 Task: Add Dyln Lavender Alkaline 32 Oz Water Bottle to the cart.
Action: Mouse moved to (260, 120)
Screenshot: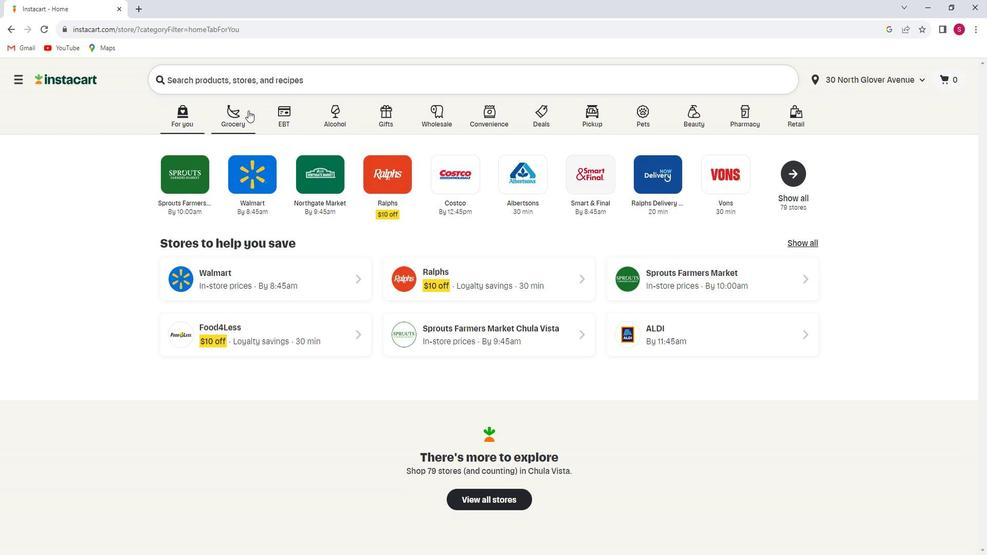 
Action: Mouse pressed left at (260, 120)
Screenshot: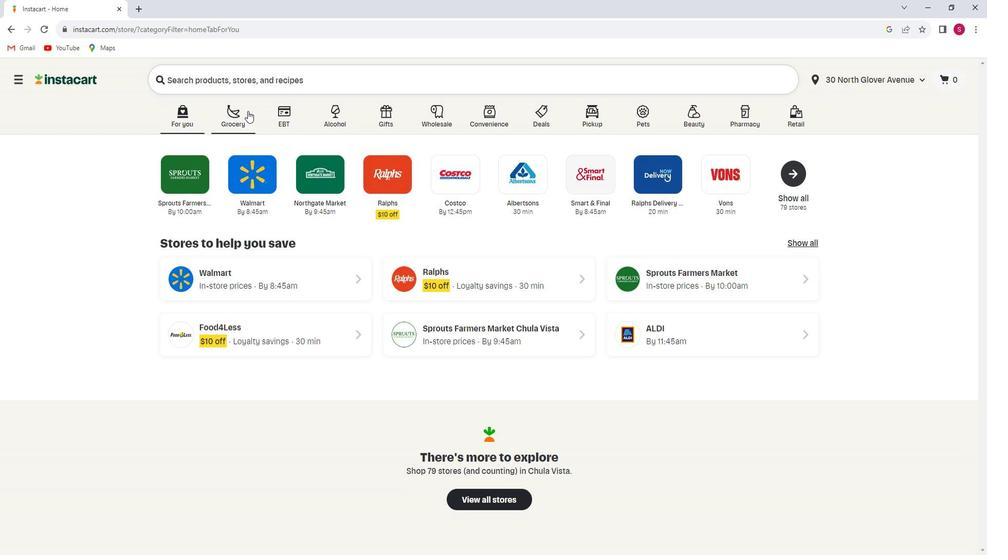 
Action: Mouse moved to (242, 306)
Screenshot: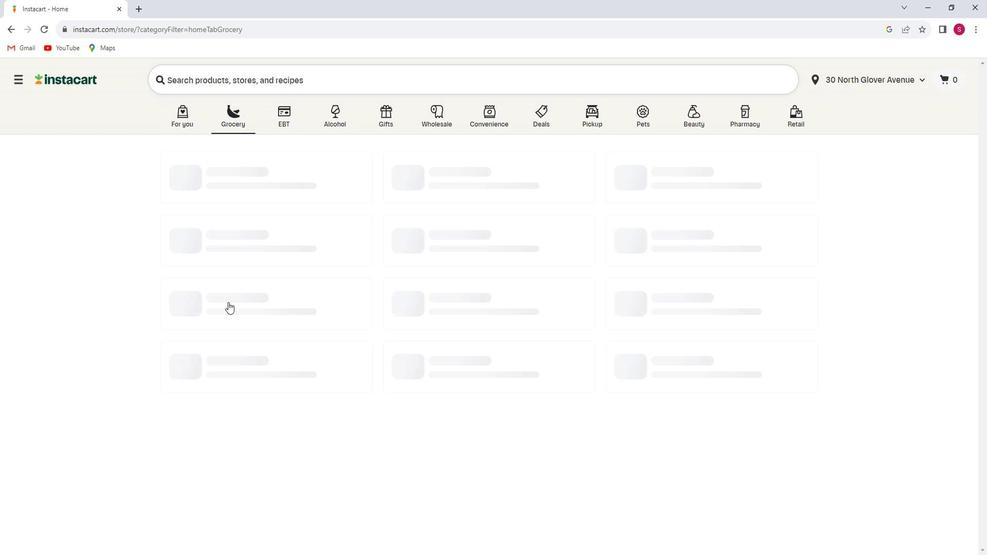 
Action: Mouse pressed left at (242, 306)
Screenshot: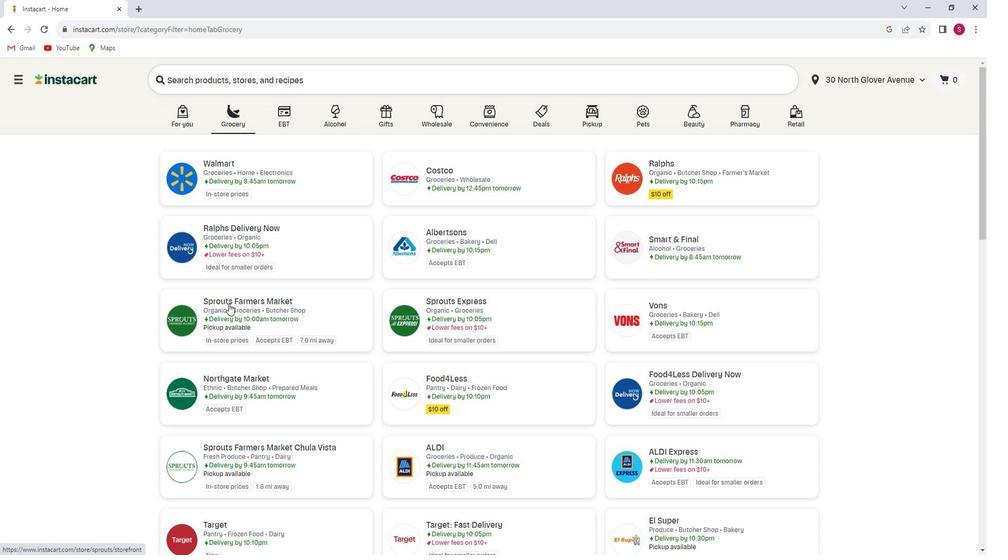 
Action: Mouse moved to (94, 338)
Screenshot: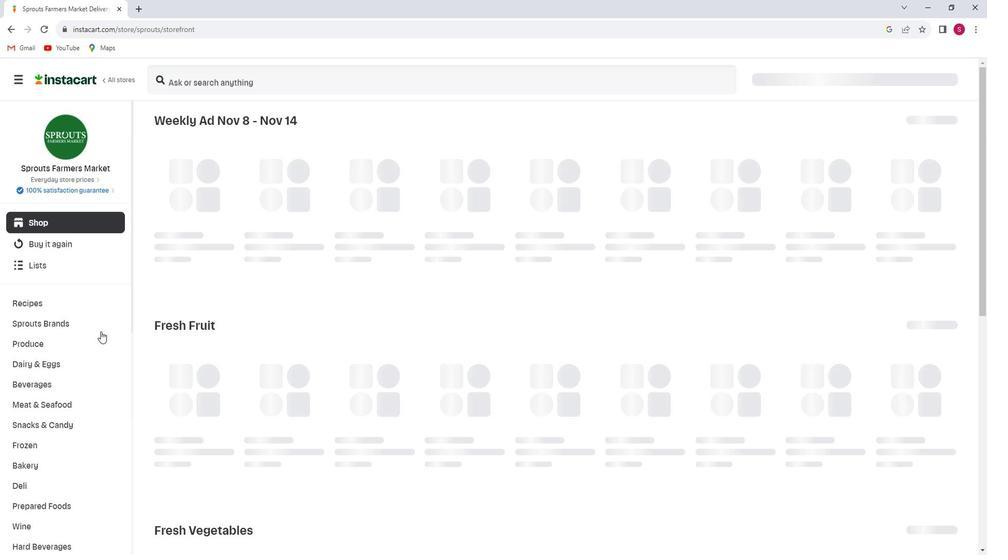 
Action: Mouse scrolled (94, 338) with delta (0, 0)
Screenshot: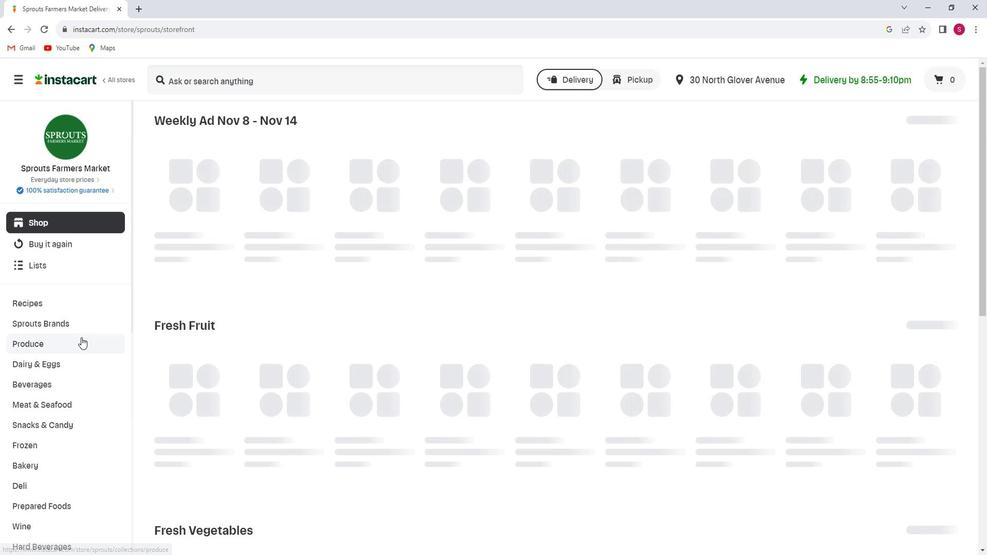 
Action: Mouse scrolled (94, 338) with delta (0, 0)
Screenshot: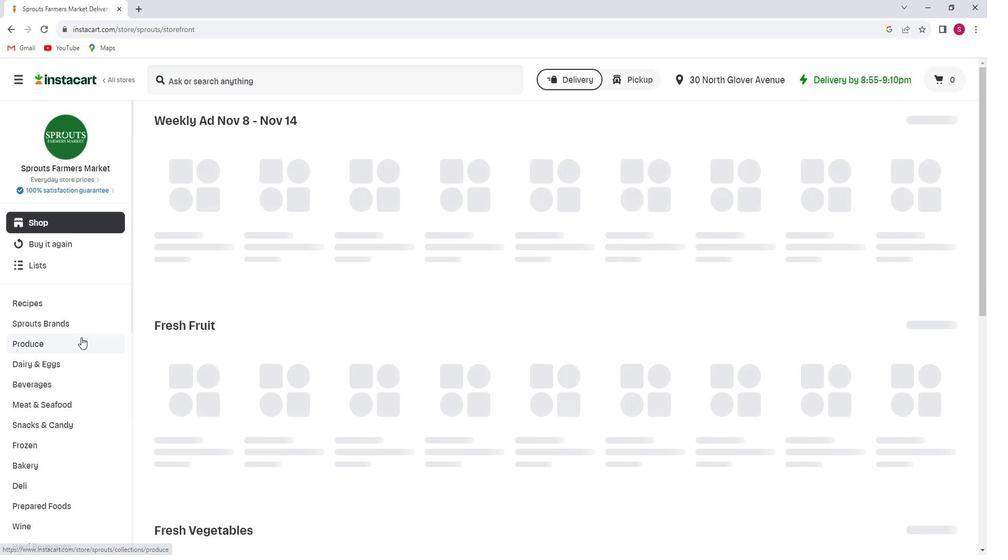 
Action: Mouse scrolled (94, 338) with delta (0, 0)
Screenshot: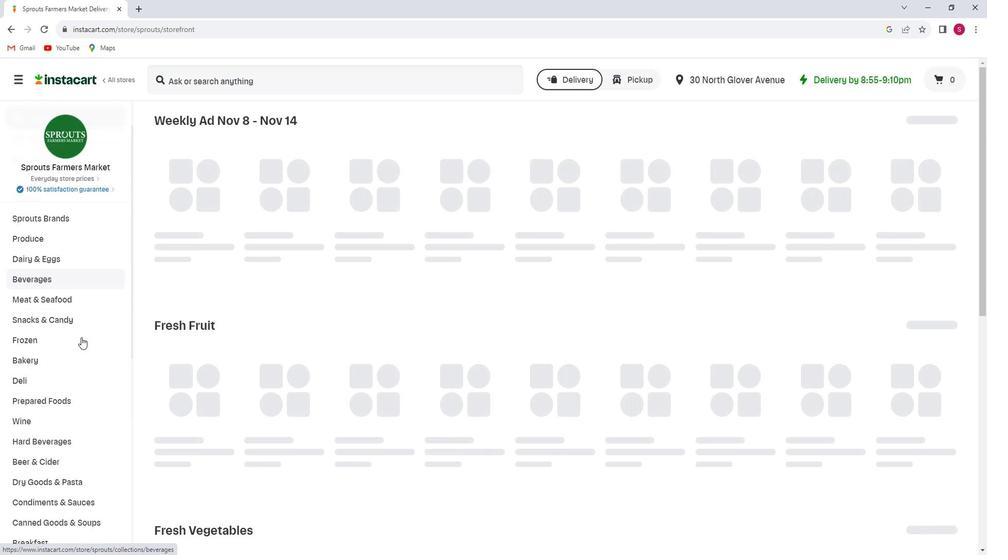 
Action: Mouse scrolled (94, 338) with delta (0, 0)
Screenshot: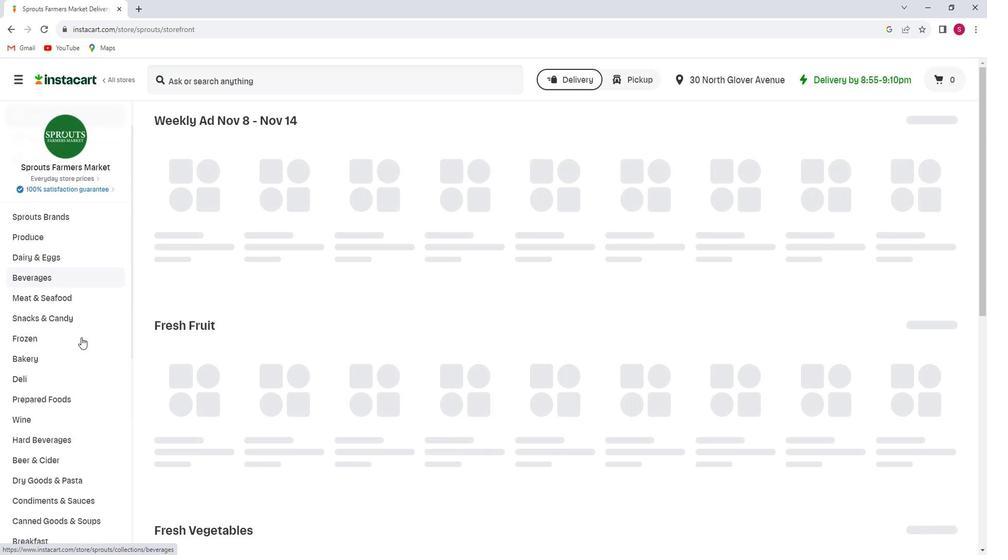 
Action: Mouse scrolled (94, 338) with delta (0, 0)
Screenshot: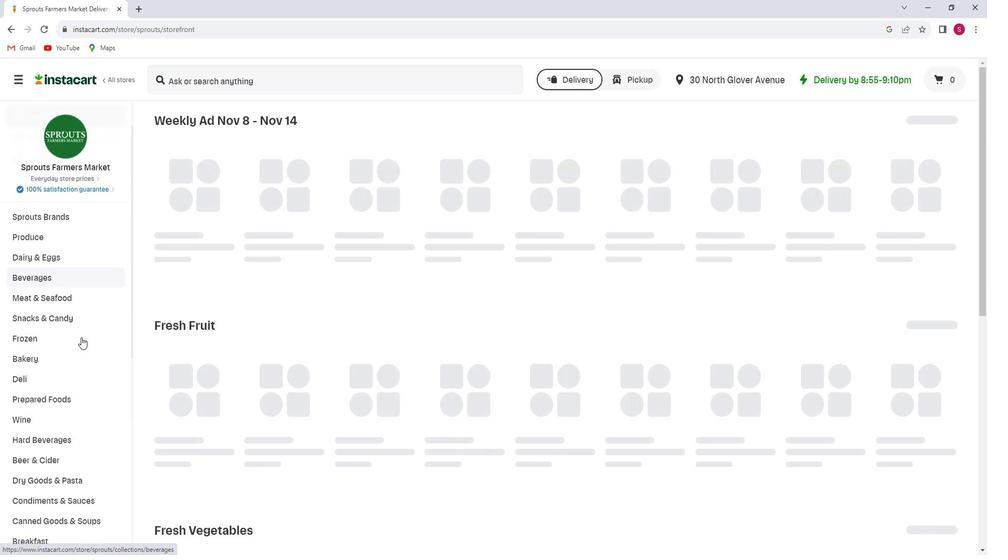 
Action: Mouse scrolled (94, 338) with delta (0, 0)
Screenshot: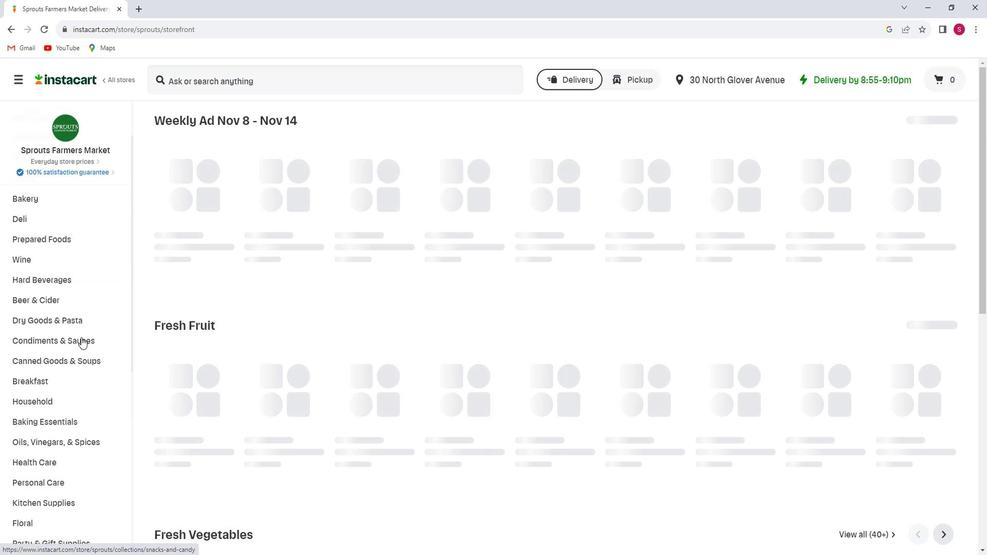 
Action: Mouse scrolled (94, 338) with delta (0, 0)
Screenshot: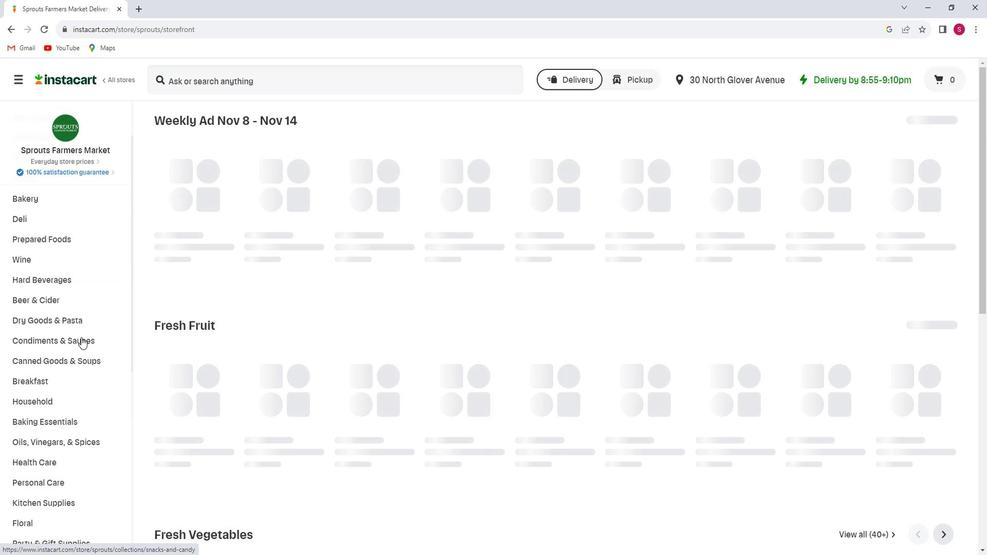 
Action: Mouse scrolled (94, 338) with delta (0, 0)
Screenshot: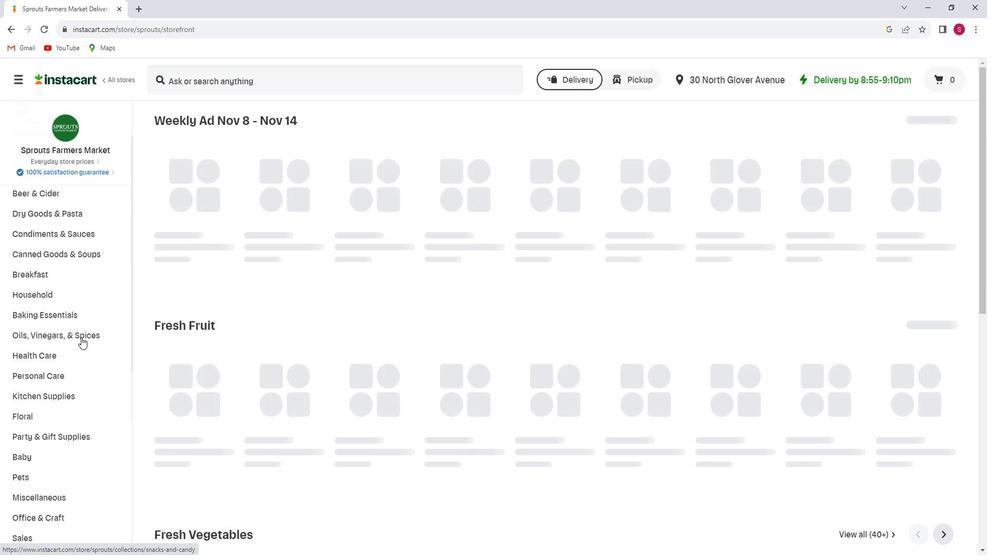 
Action: Mouse moved to (73, 341)
Screenshot: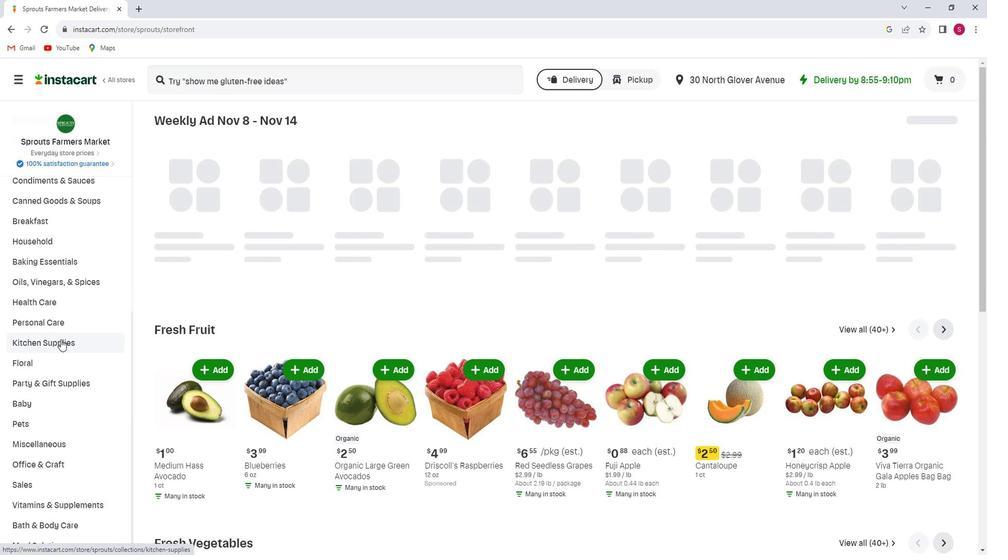 
Action: Mouse pressed left at (73, 341)
Screenshot: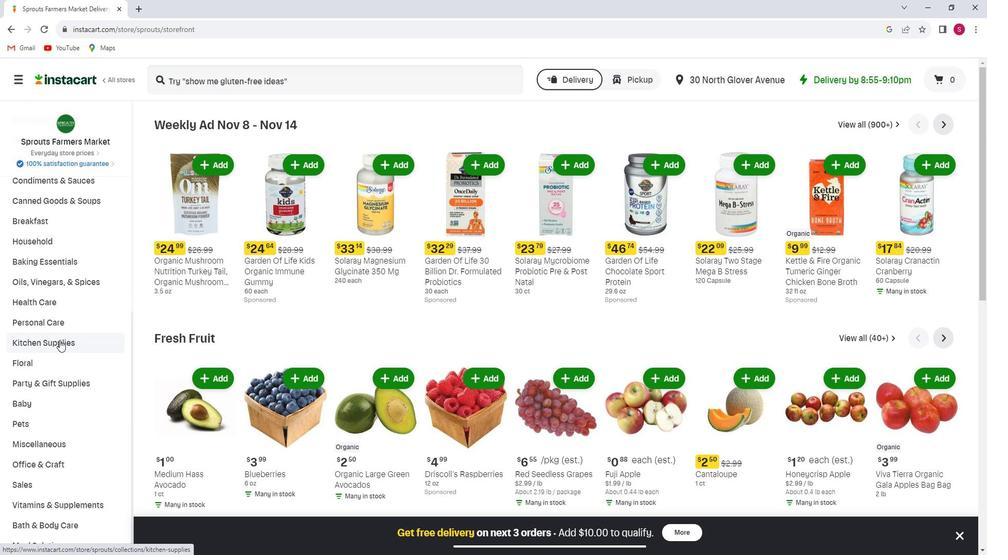 
Action: Mouse moved to (73, 416)
Screenshot: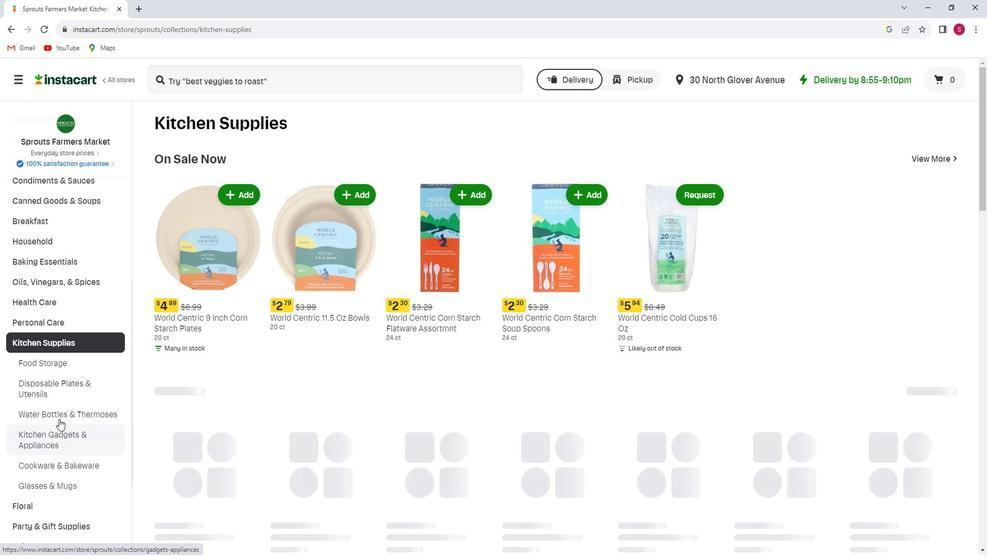 
Action: Mouse pressed left at (73, 416)
Screenshot: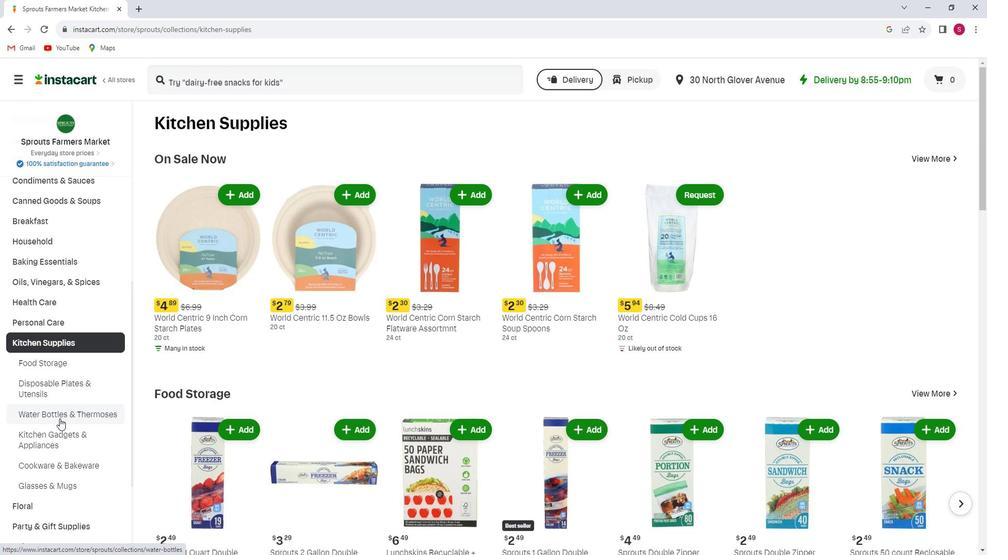
Action: Mouse moved to (299, 89)
Screenshot: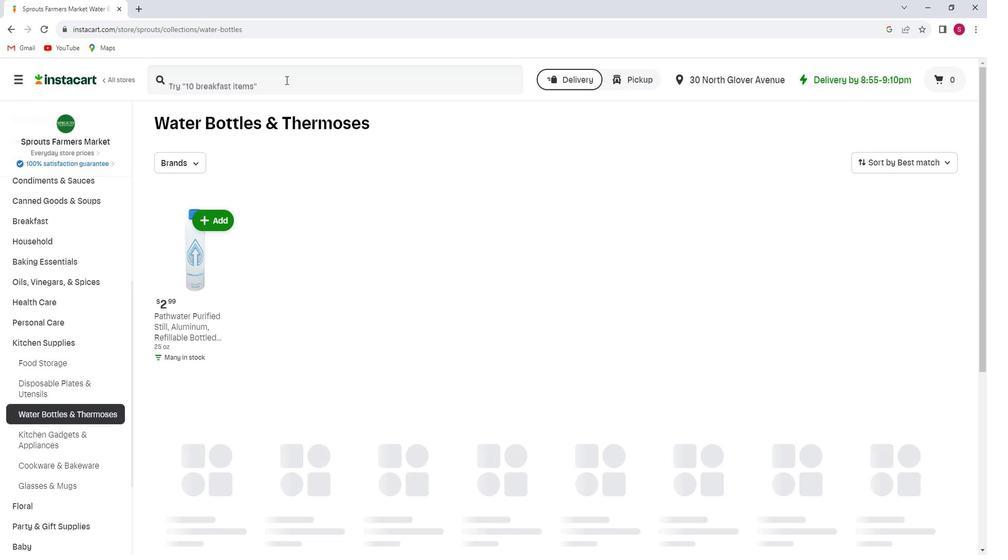 
Action: Mouse pressed left at (299, 89)
Screenshot: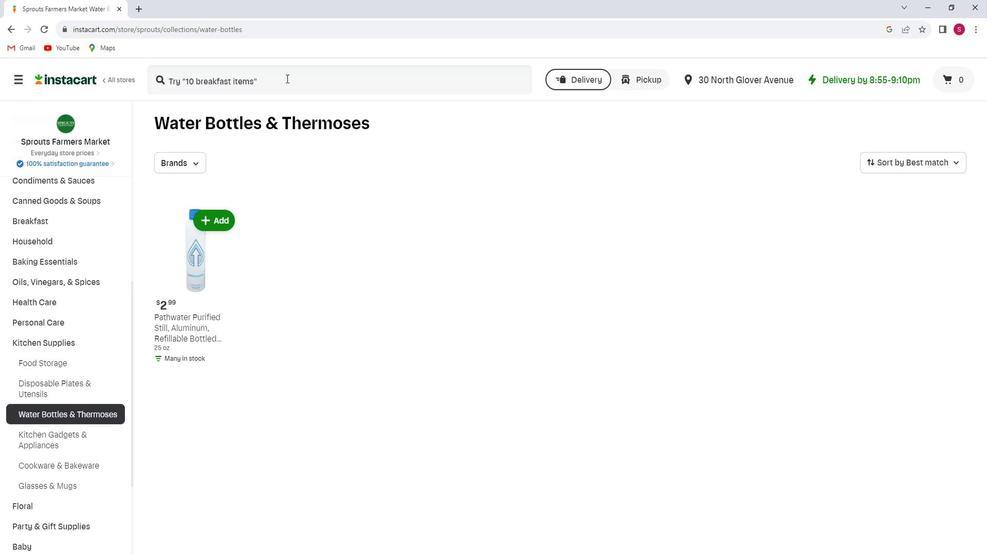 
Action: Key pressed <Key.shift>Dyln<Key.space><Key.shift>Lavender<Key.space><Key.shift>Alkaline<Key.space>32<Key.space><Key.shift>Oz<Key.space><Key.shift>Water<Key.space><Key.shift>Bottle<Key.enter>
Screenshot: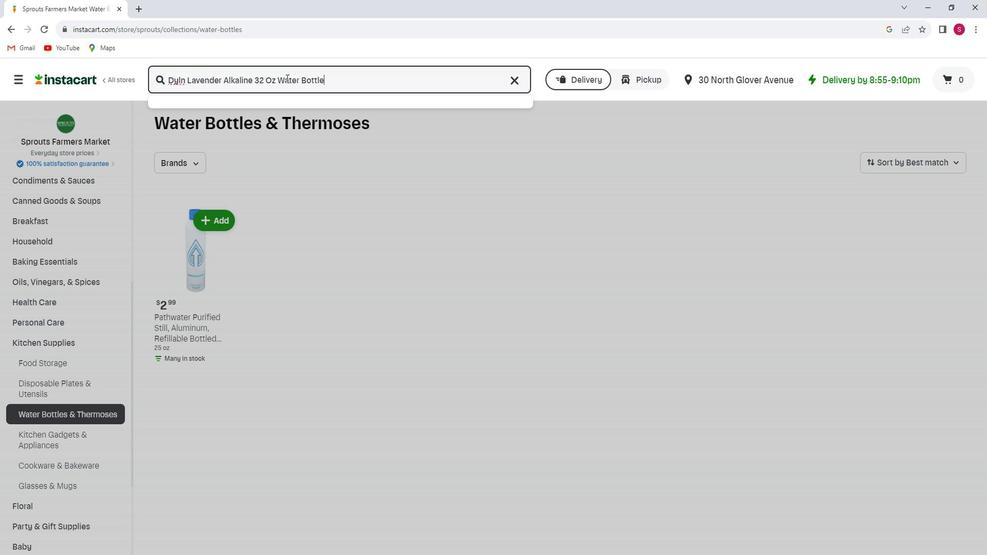 
Action: Mouse moved to (343, 160)
Screenshot: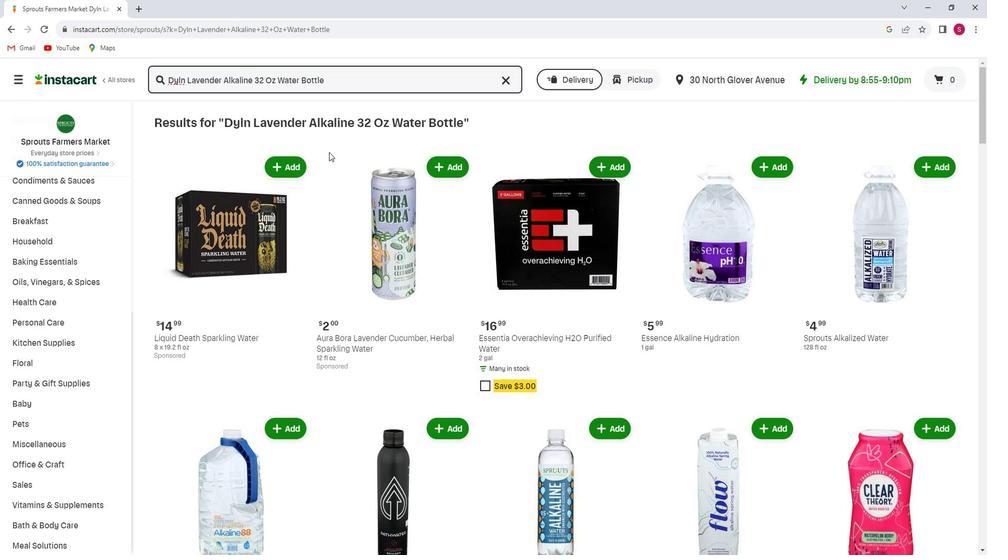 
Action: Mouse scrolled (343, 160) with delta (0, 0)
Screenshot: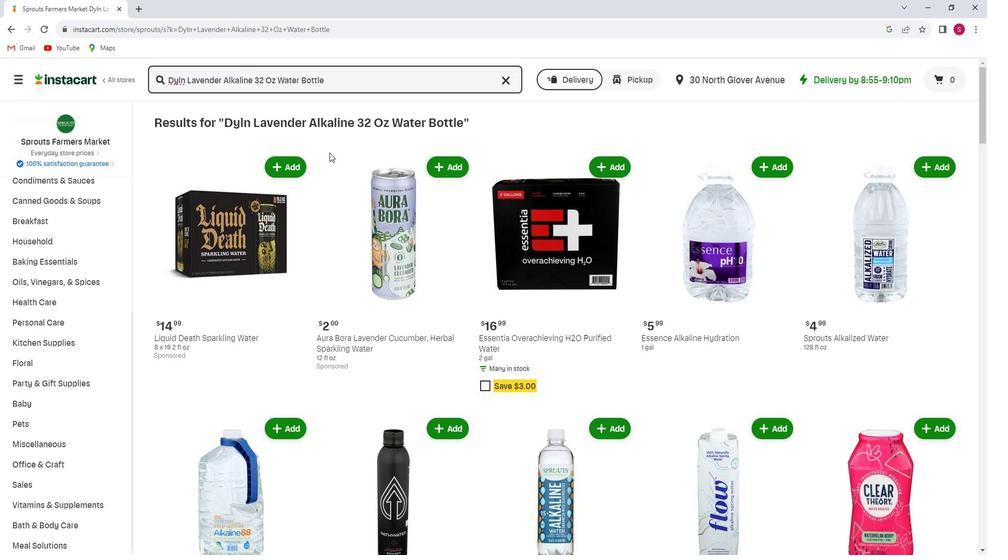 
Action: Mouse scrolled (343, 160) with delta (0, 0)
Screenshot: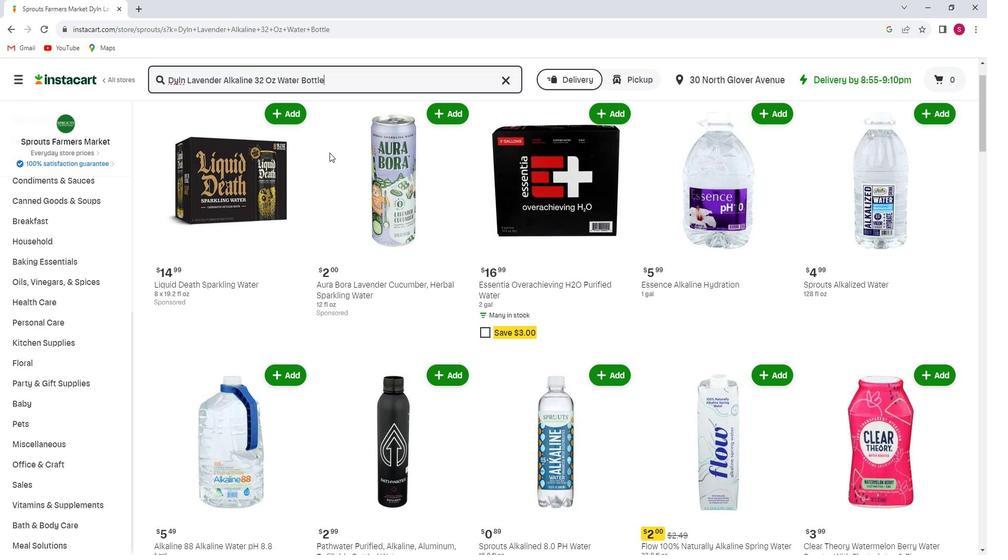 
Action: Mouse scrolled (343, 160) with delta (0, 0)
Screenshot: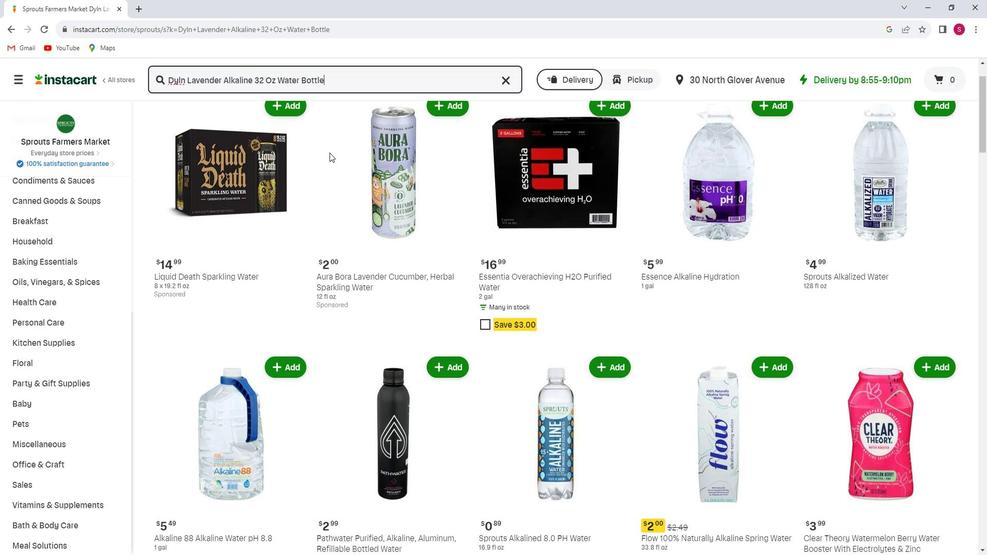 
Action: Mouse scrolled (343, 160) with delta (0, 0)
Screenshot: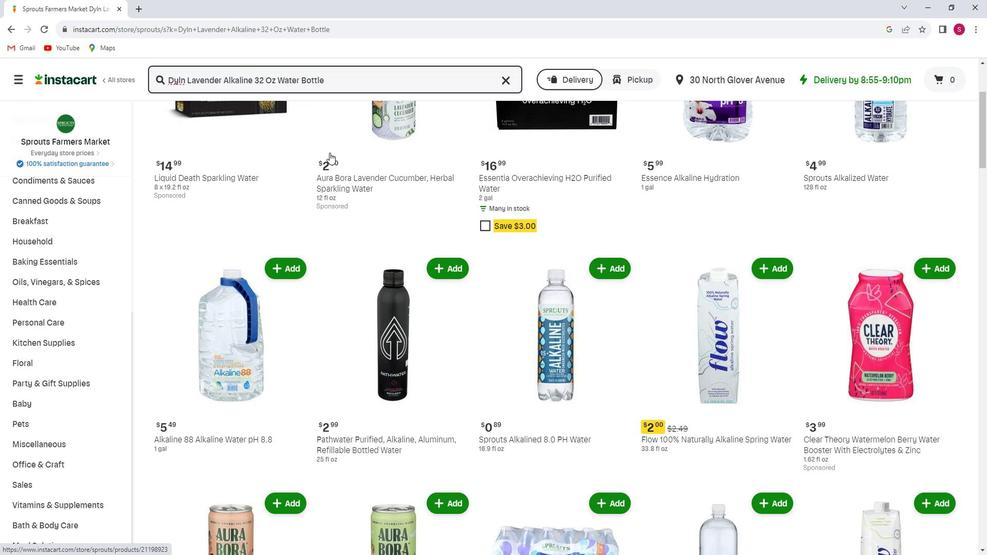 
Action: Mouse scrolled (343, 160) with delta (0, 0)
Screenshot: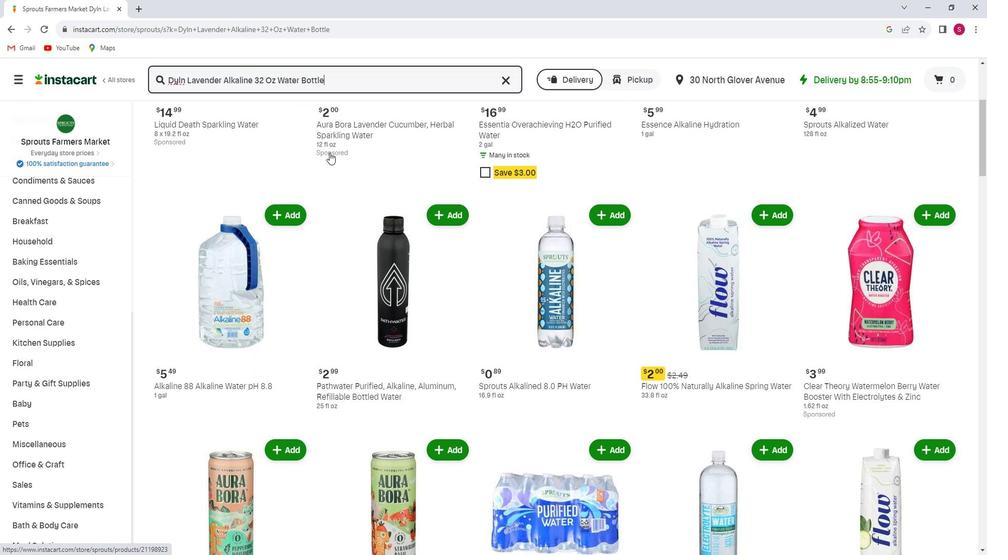 
Action: Mouse scrolled (343, 160) with delta (0, 0)
Screenshot: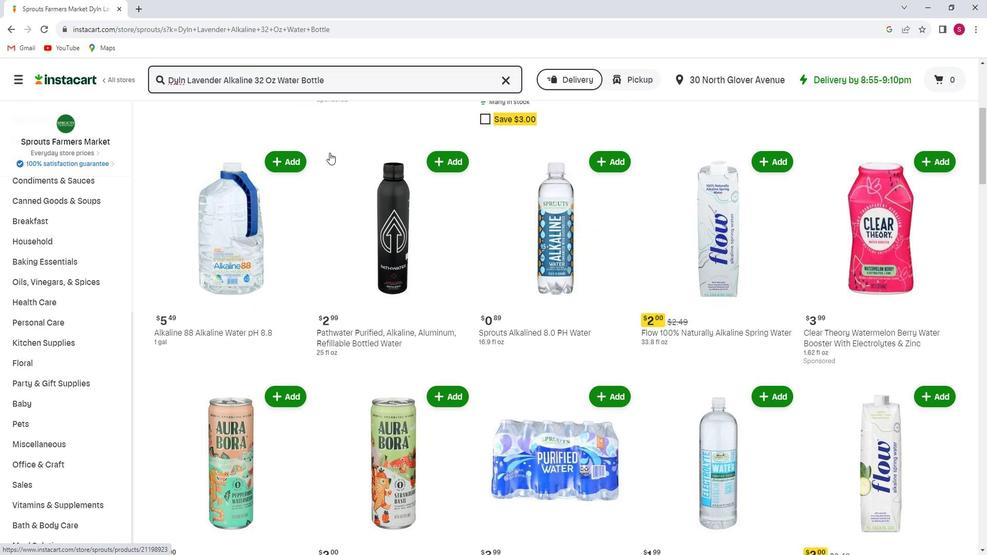 
Action: Mouse scrolled (343, 160) with delta (0, 0)
Screenshot: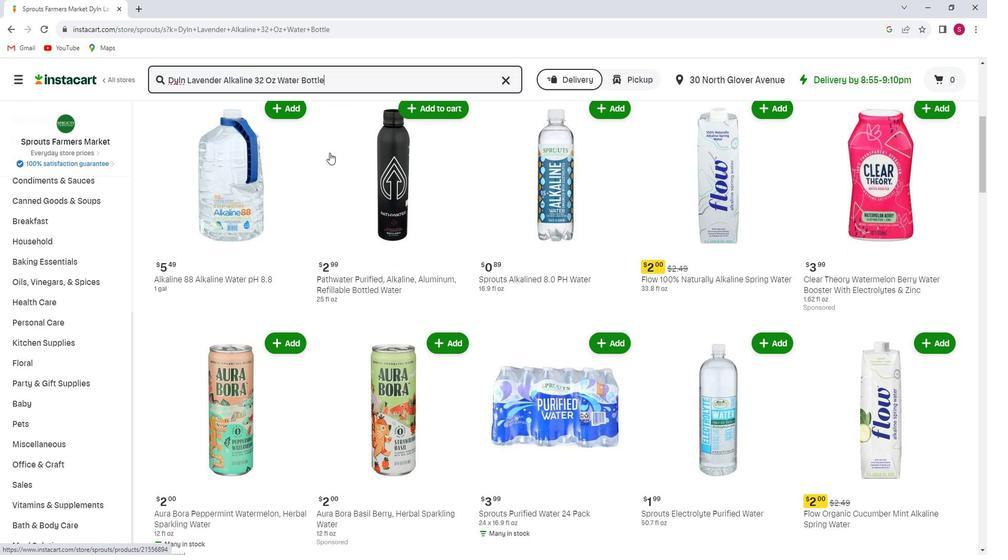 
Action: Mouse scrolled (343, 160) with delta (0, 0)
Screenshot: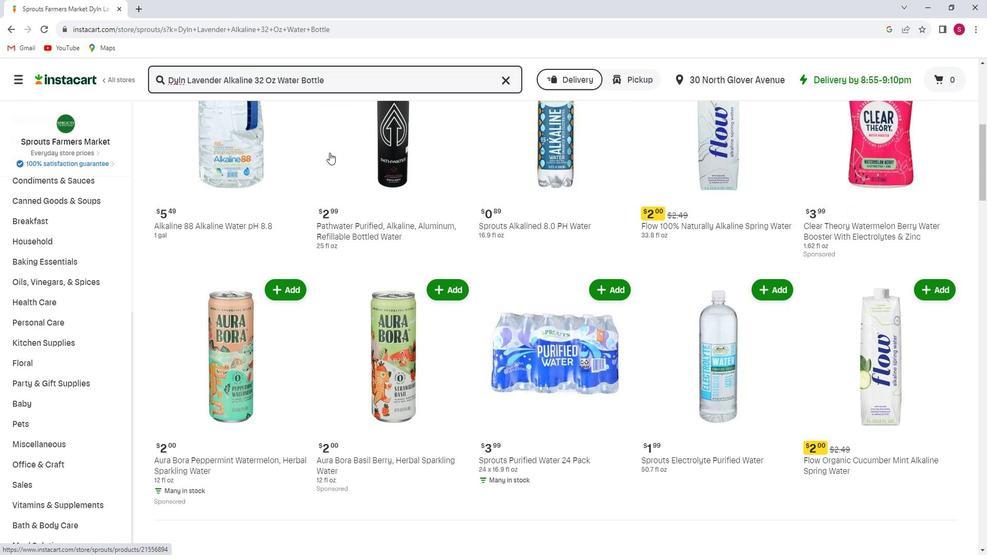 
Action: Mouse scrolled (343, 160) with delta (0, 0)
Screenshot: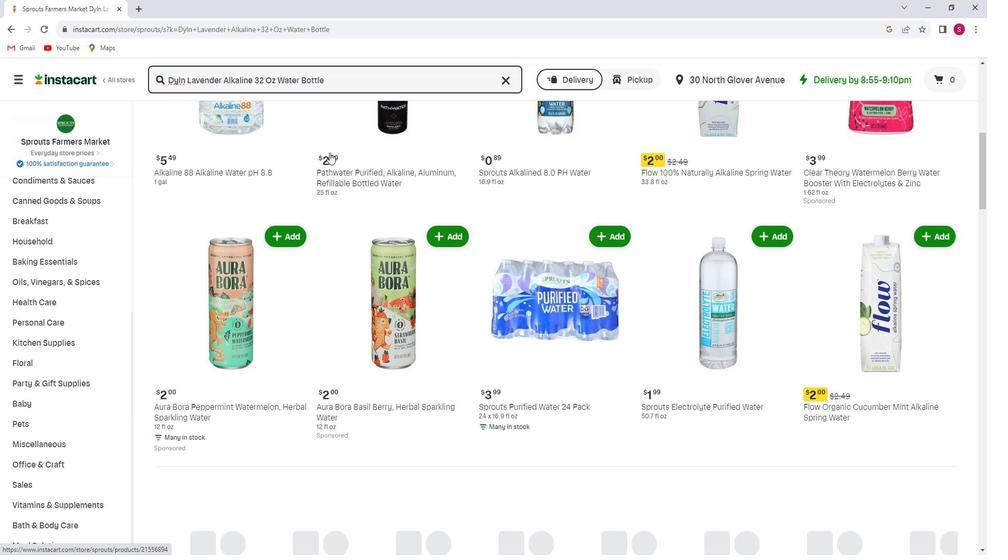 
Action: Mouse scrolled (343, 160) with delta (0, 0)
Screenshot: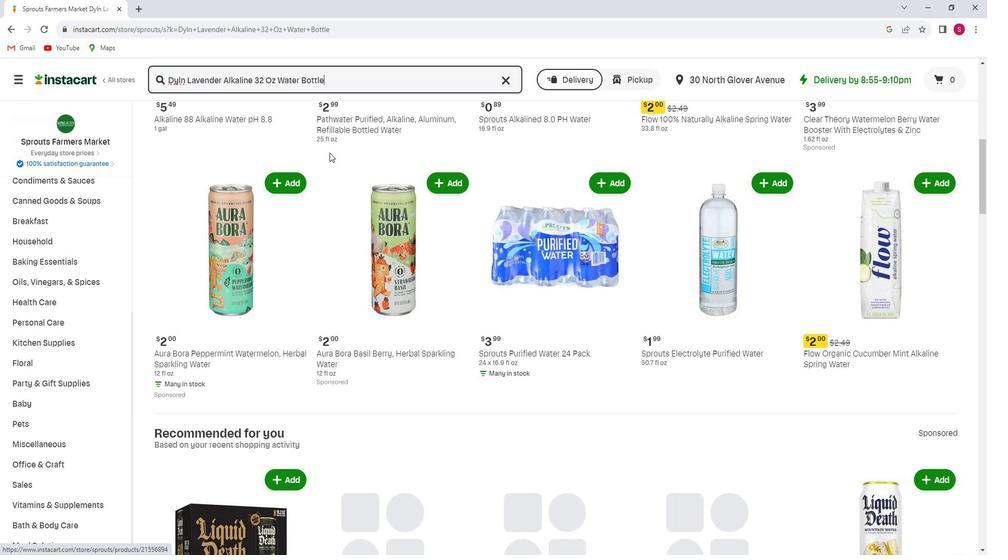 
Action: Mouse scrolled (343, 160) with delta (0, 0)
Screenshot: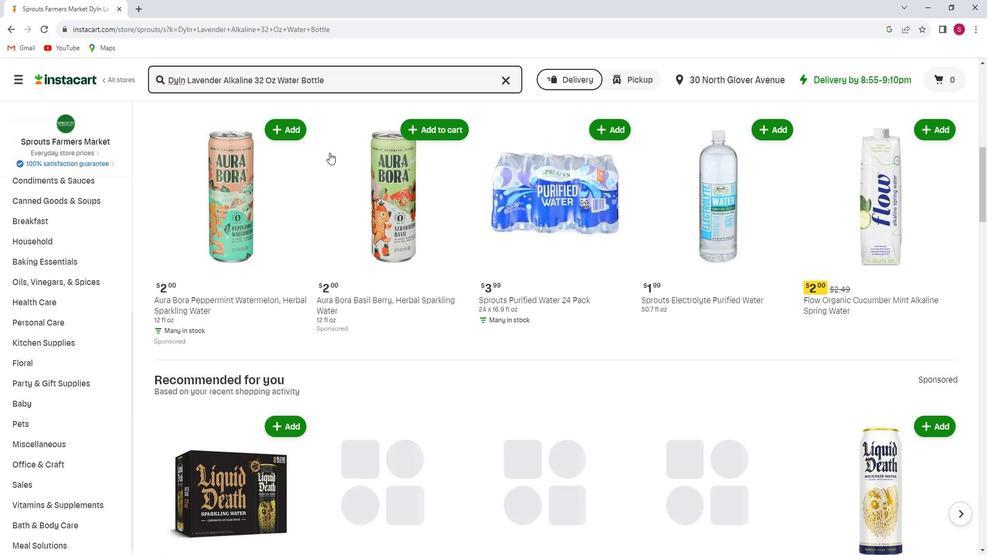 
Action: Mouse scrolled (343, 160) with delta (0, 0)
Screenshot: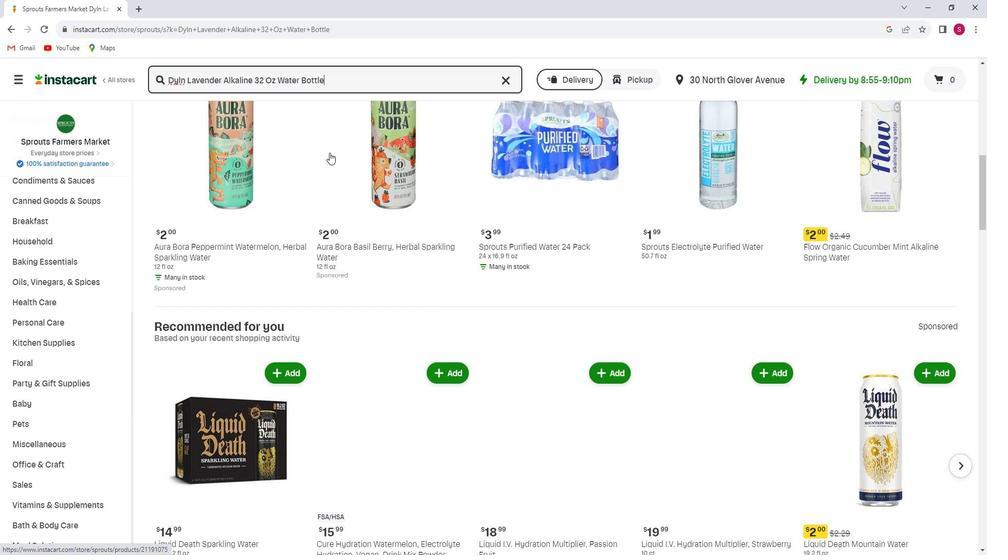 
Action: Mouse scrolled (343, 160) with delta (0, 0)
Screenshot: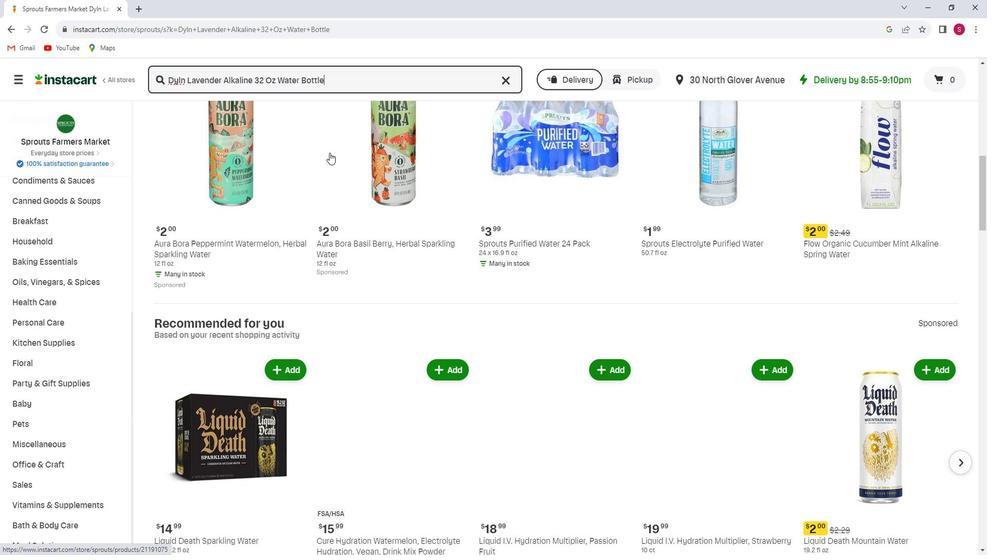 
Action: Mouse scrolled (343, 160) with delta (0, 0)
Screenshot: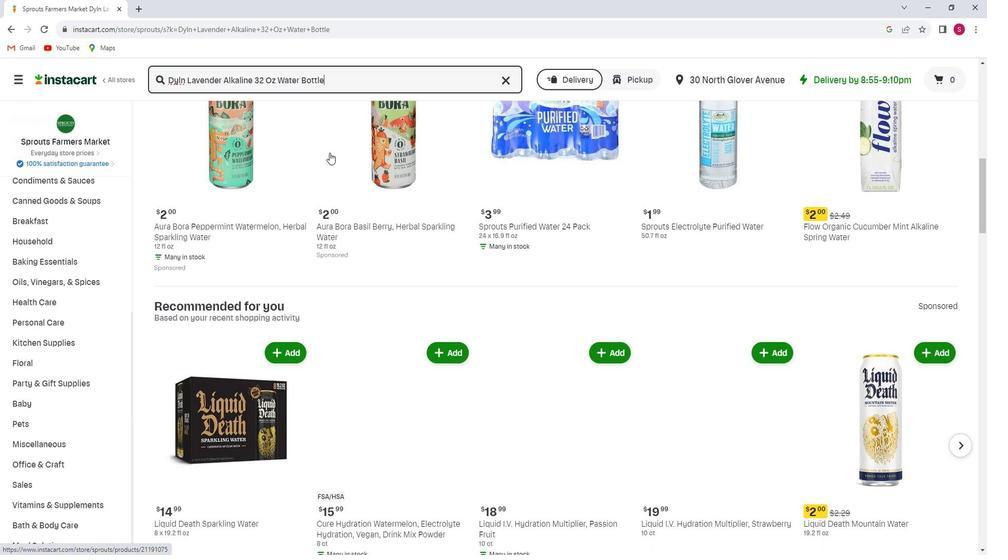 
Action: Mouse scrolled (343, 160) with delta (0, 0)
Screenshot: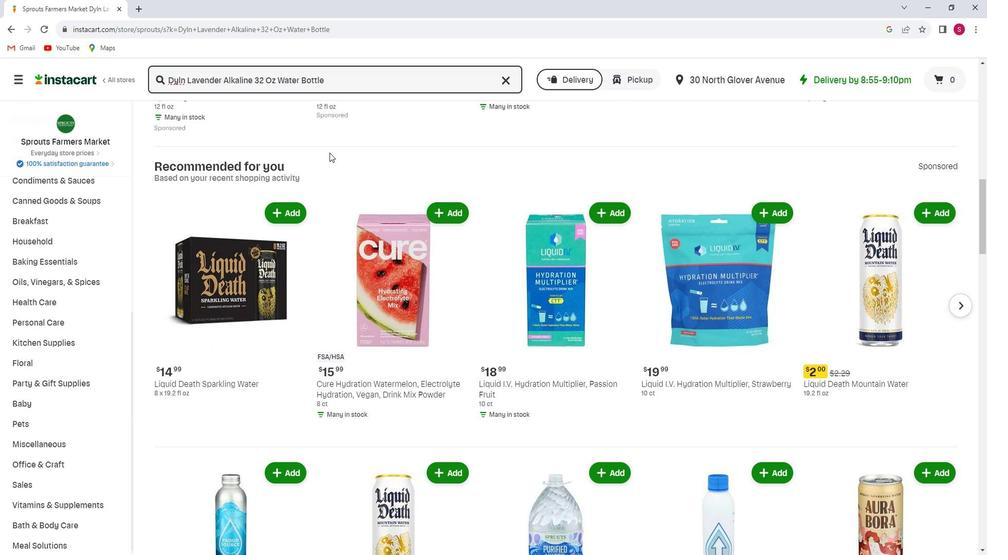 
Action: Mouse scrolled (343, 160) with delta (0, 0)
Screenshot: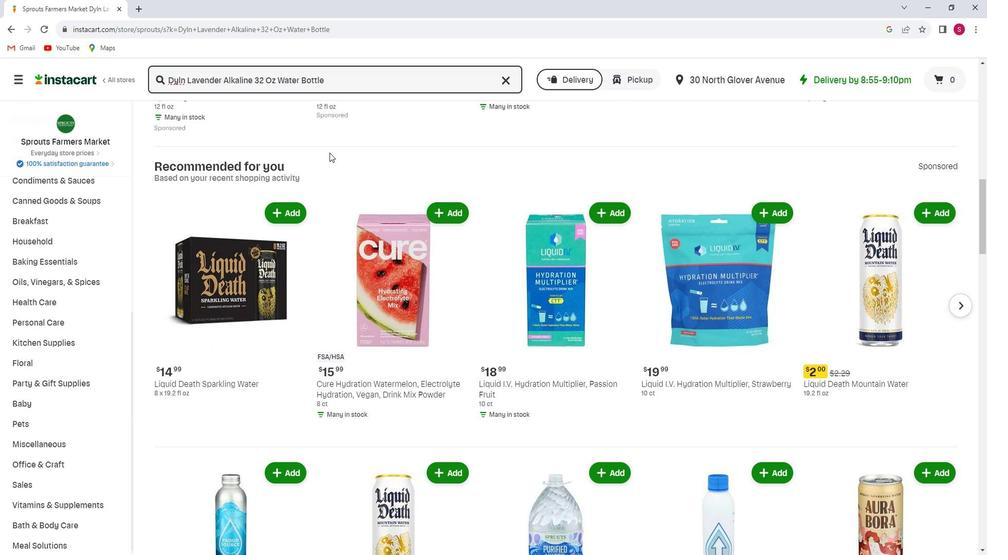 
Action: Mouse scrolled (343, 160) with delta (0, 0)
Screenshot: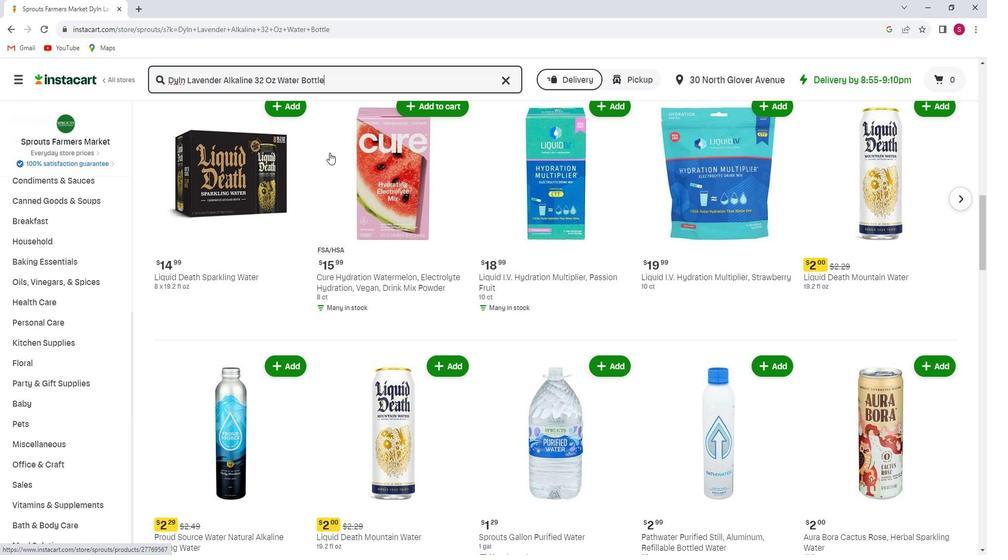
Action: Mouse scrolled (343, 160) with delta (0, 0)
Screenshot: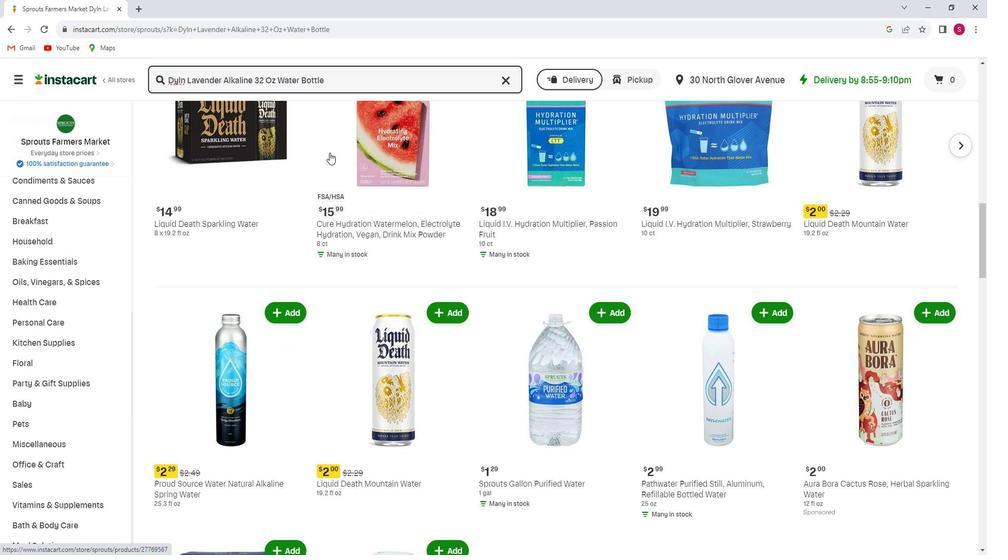 
Action: Mouse scrolled (343, 160) with delta (0, 0)
Screenshot: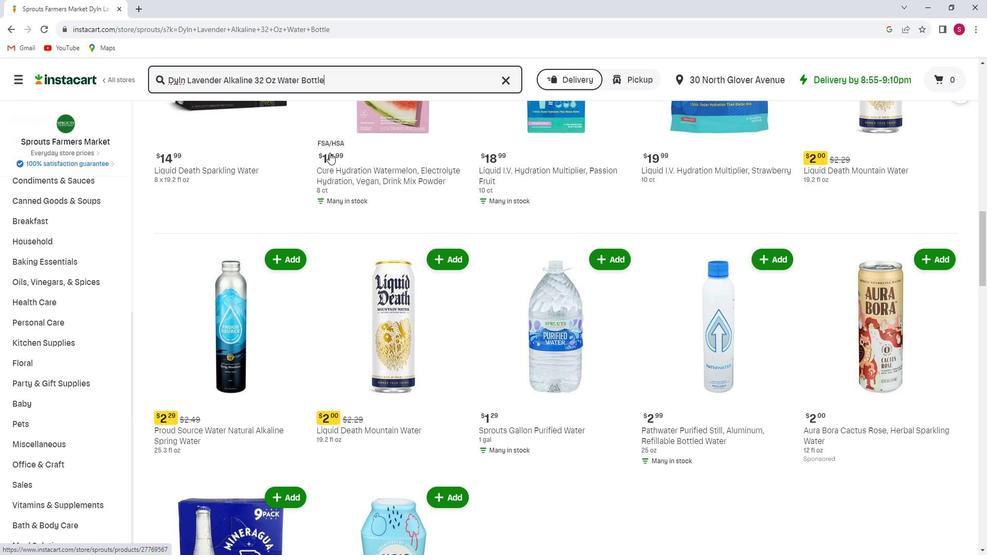 
Action: Mouse scrolled (343, 160) with delta (0, 0)
Screenshot: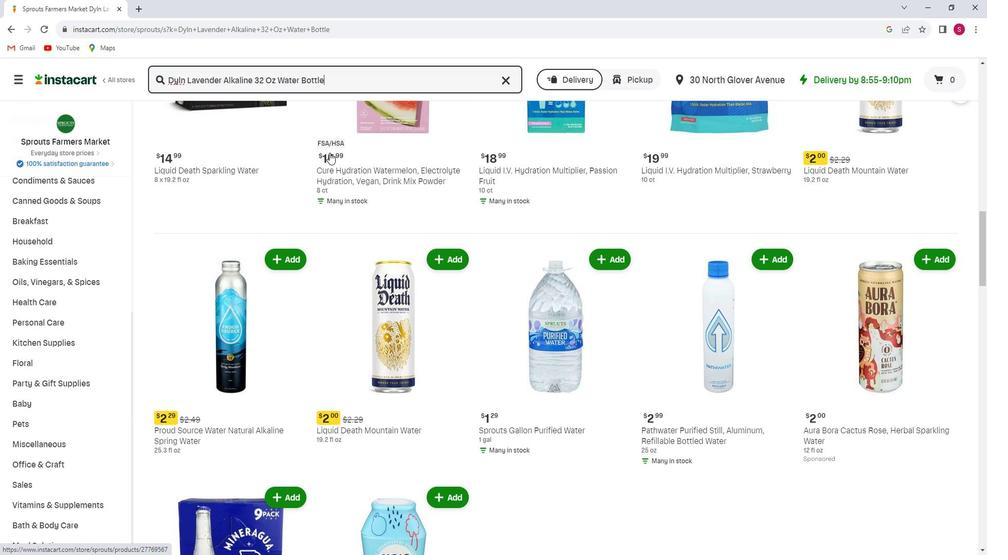 
Action: Mouse scrolled (343, 160) with delta (0, 0)
Screenshot: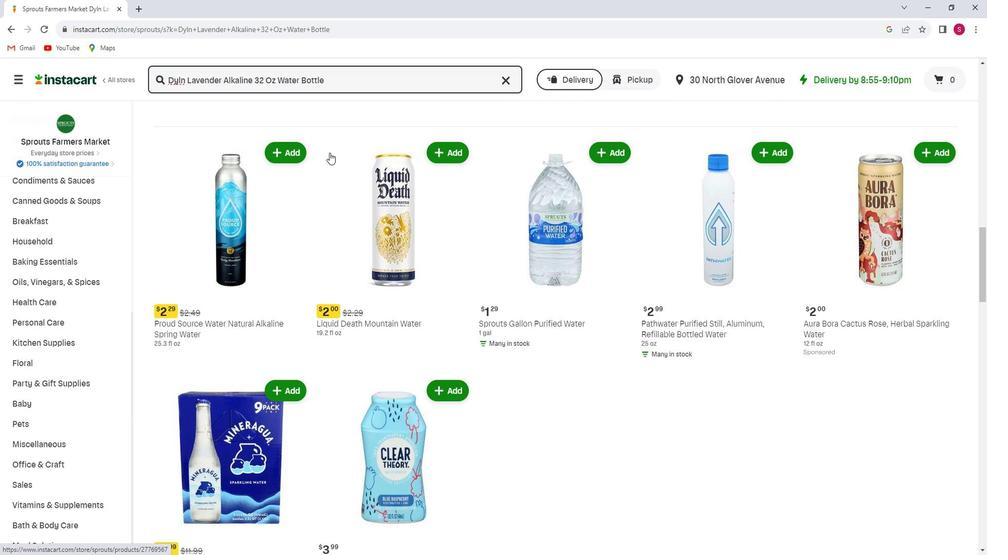 
Action: Mouse scrolled (343, 160) with delta (0, 0)
Screenshot: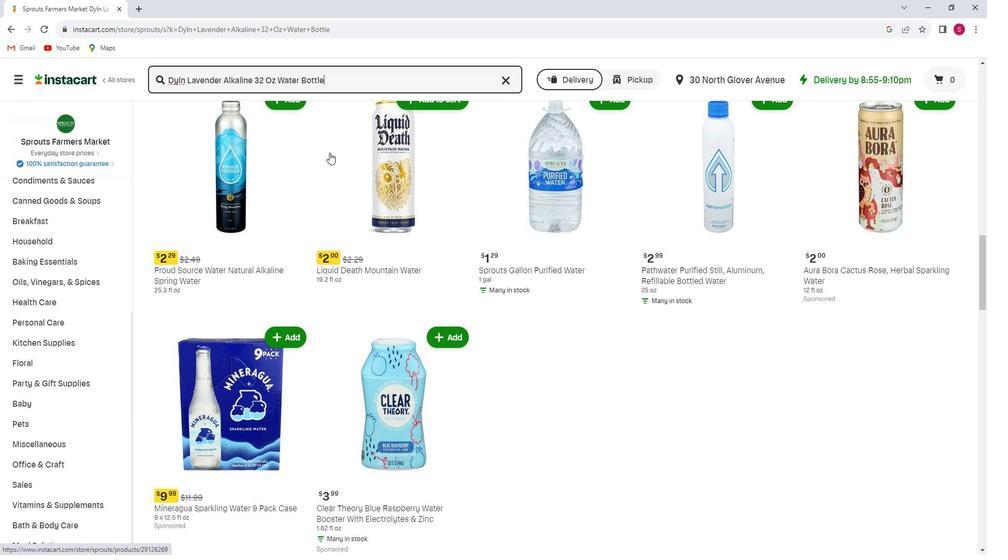 
Action: Mouse scrolled (343, 160) with delta (0, 0)
Screenshot: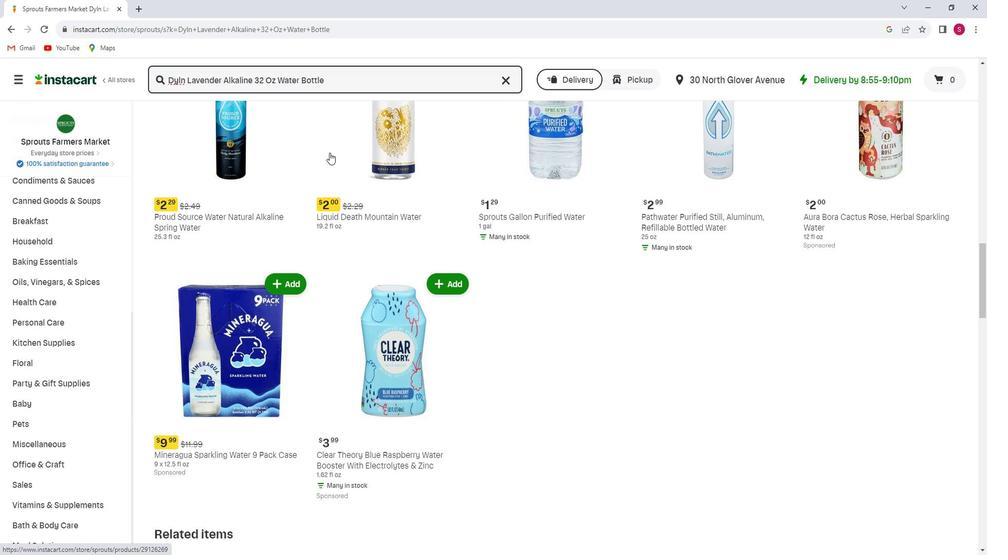 
Action: Mouse scrolled (343, 160) with delta (0, 0)
Screenshot: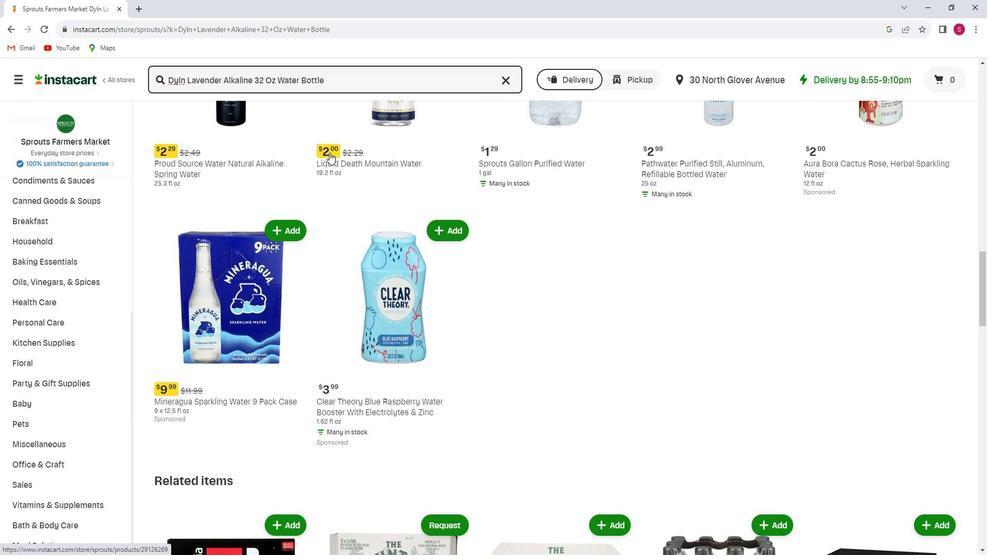 
Action: Mouse scrolled (343, 160) with delta (0, 0)
Screenshot: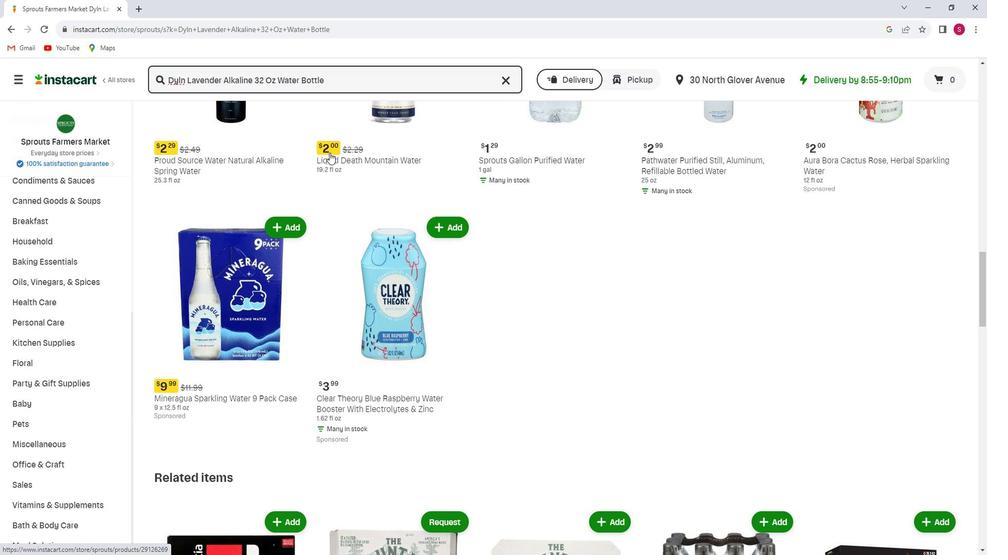 
Action: Mouse scrolled (343, 160) with delta (0, 0)
Screenshot: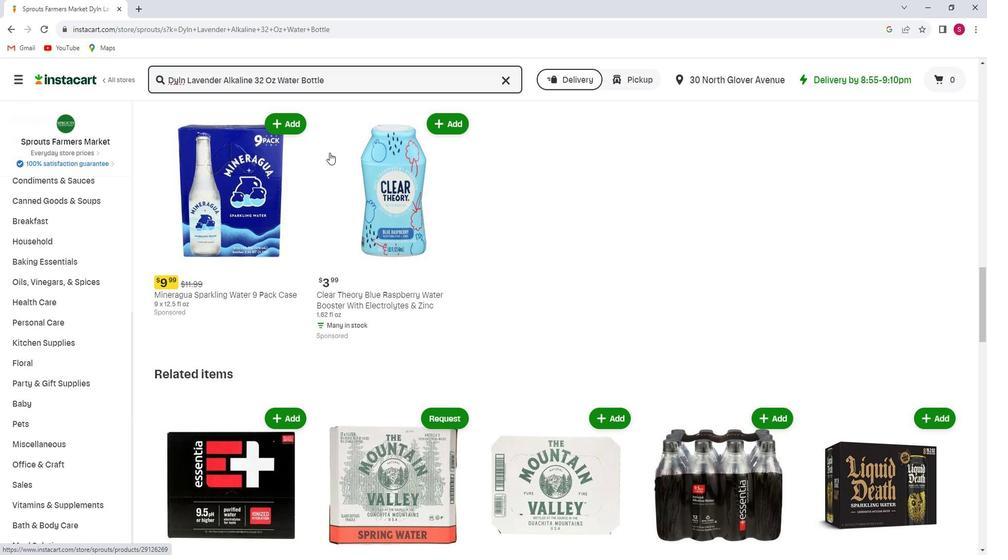 
Action: Mouse scrolled (343, 160) with delta (0, 0)
Screenshot: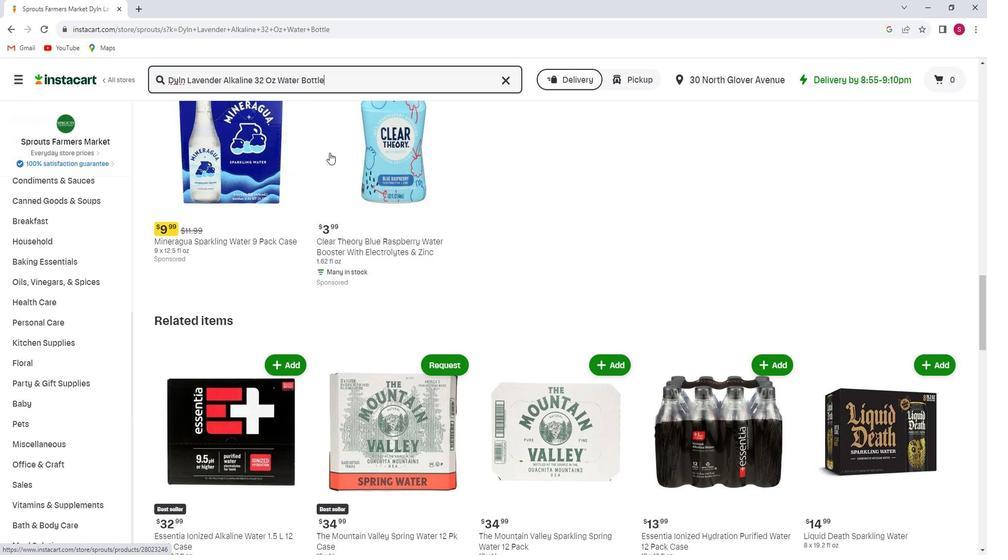 
Action: Mouse scrolled (343, 160) with delta (0, 0)
Screenshot: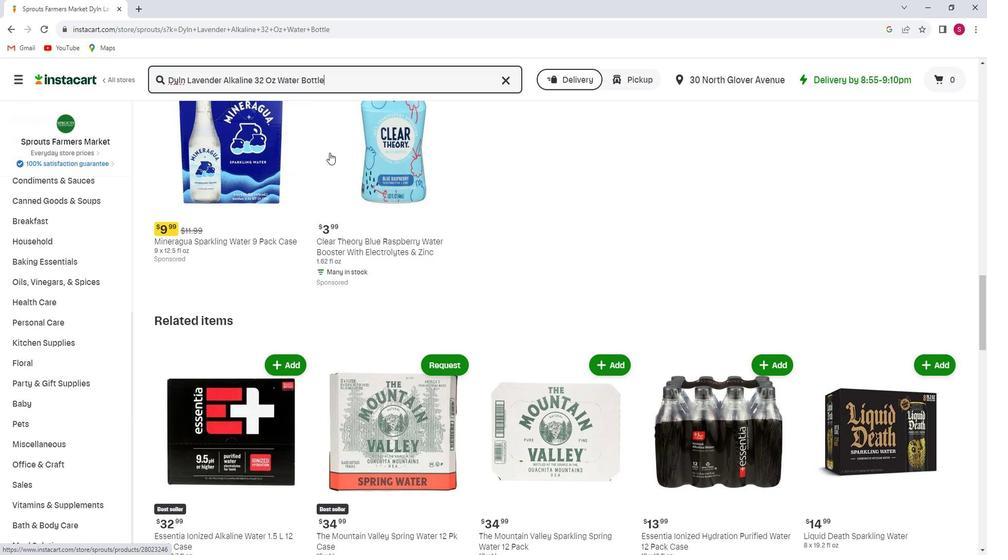 
Action: Mouse scrolled (343, 160) with delta (0, 0)
Screenshot: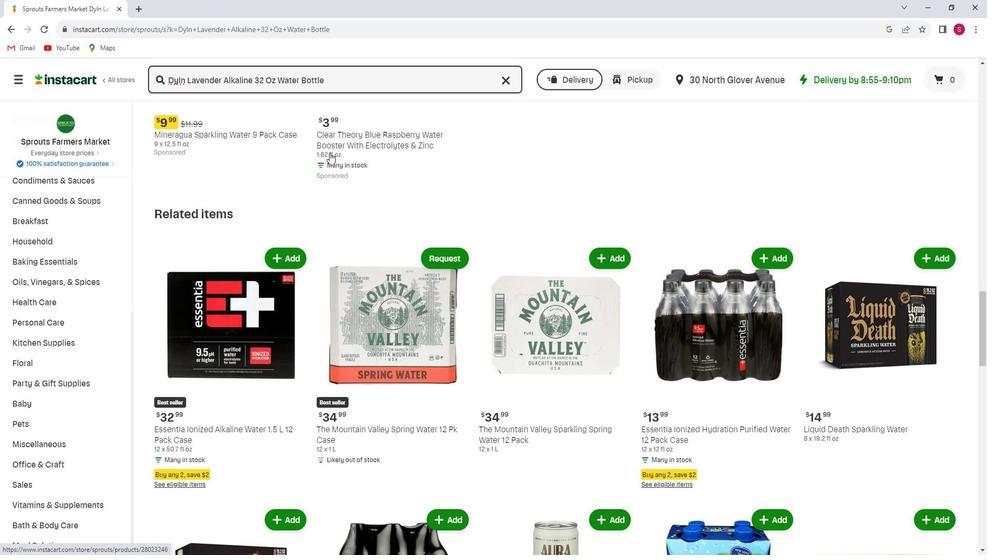 
Action: Mouse scrolled (343, 160) with delta (0, 0)
Screenshot: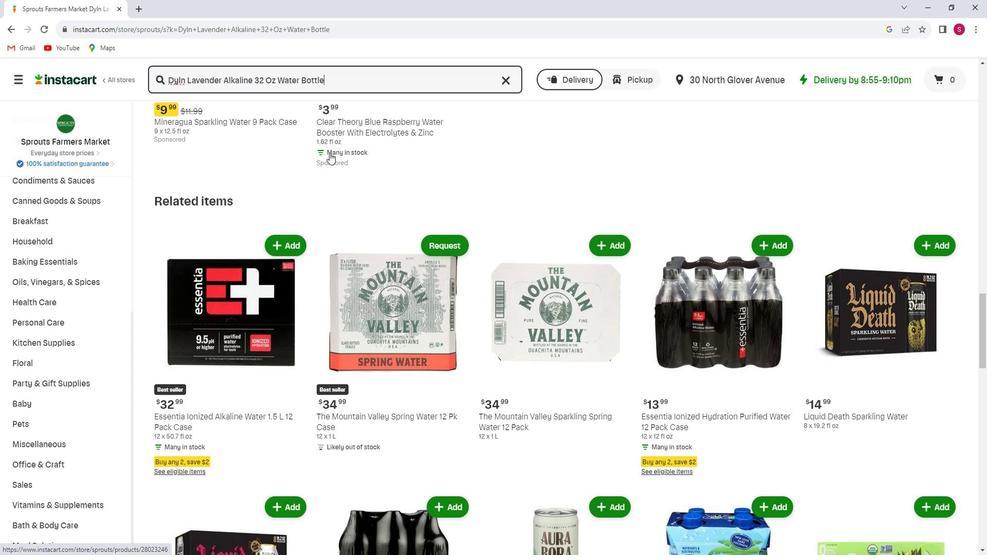 
Action: Mouse scrolled (343, 160) with delta (0, 0)
Screenshot: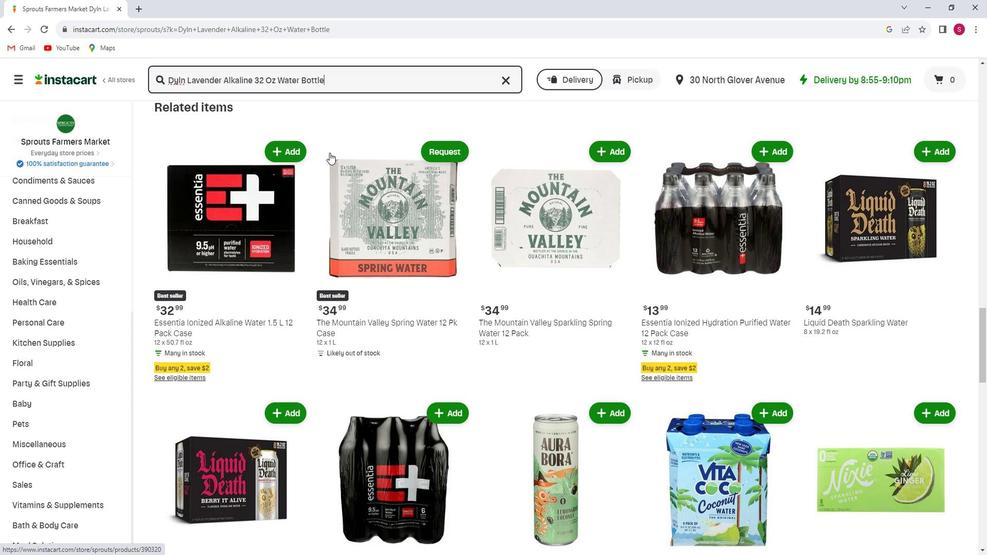 
Action: Mouse scrolled (343, 160) with delta (0, 0)
Screenshot: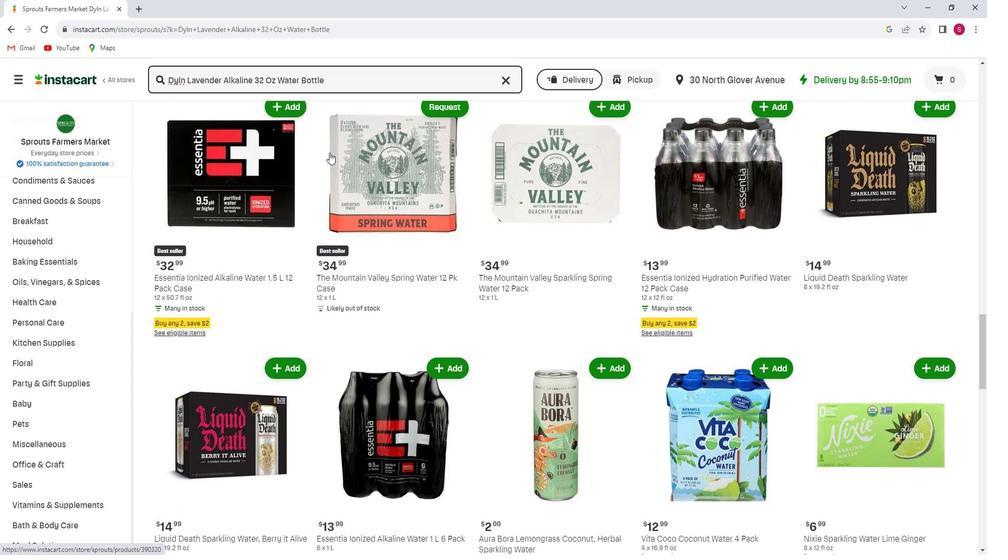 
Action: Mouse scrolled (343, 160) with delta (0, 0)
Screenshot: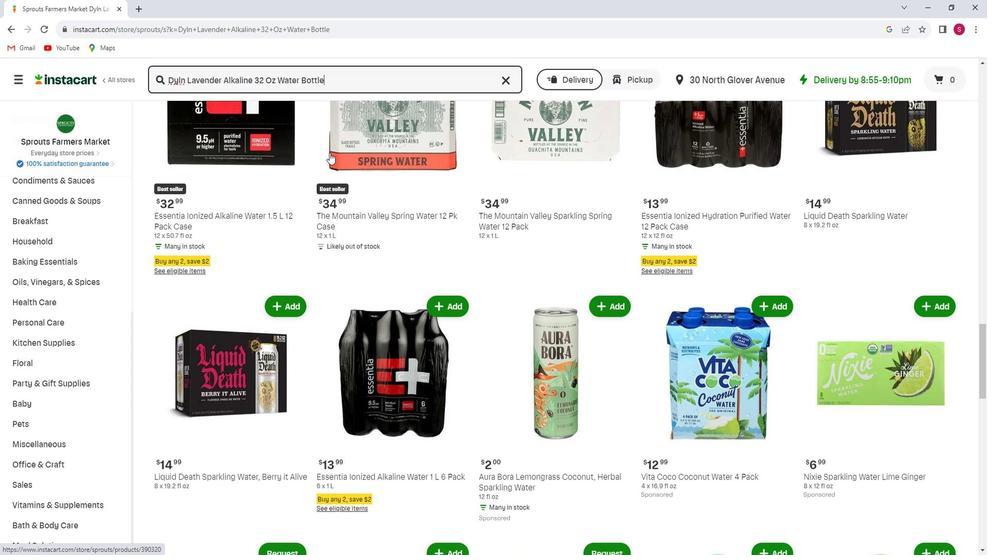 
Action: Mouse scrolled (343, 160) with delta (0, 0)
Screenshot: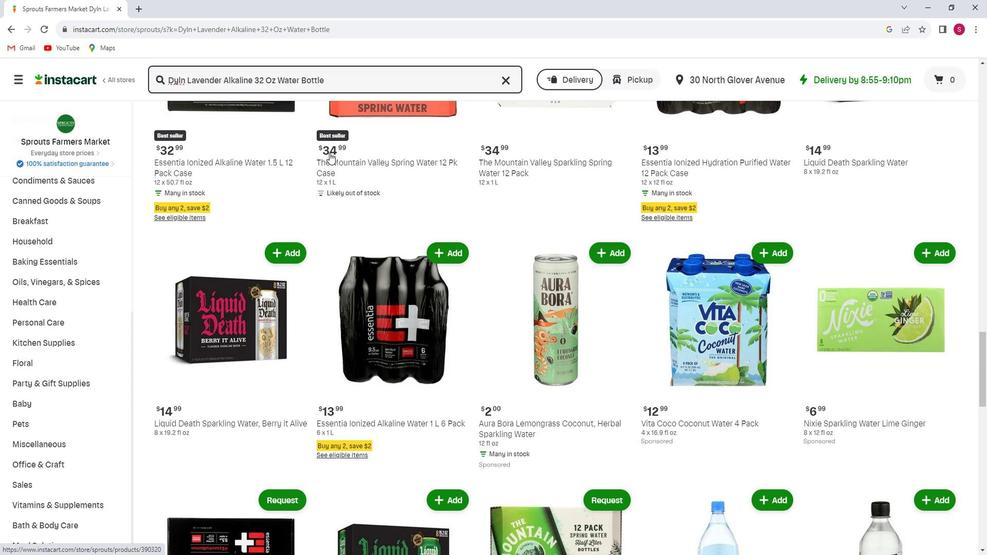 
Action: Mouse scrolled (343, 160) with delta (0, 0)
Screenshot: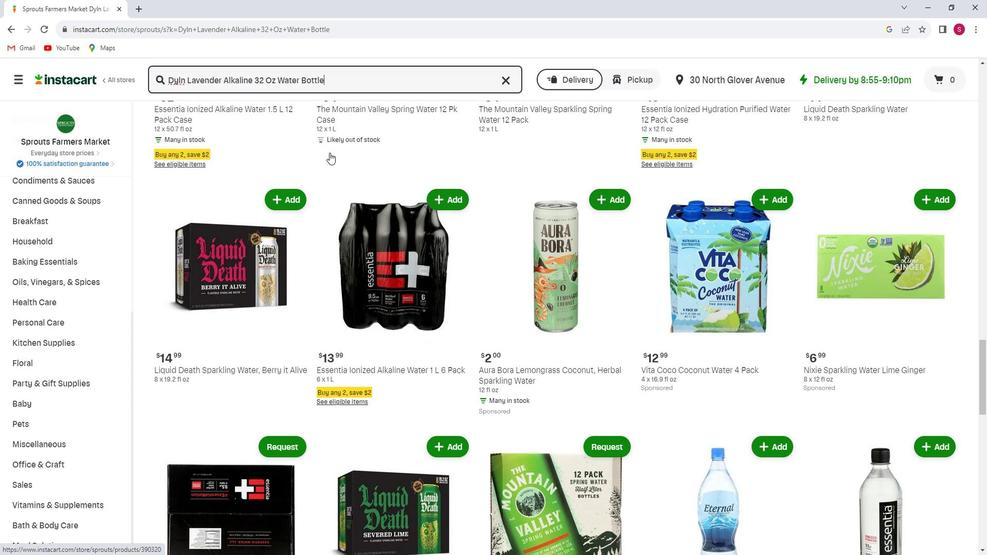 
Action: Mouse scrolled (343, 160) with delta (0, 0)
Screenshot: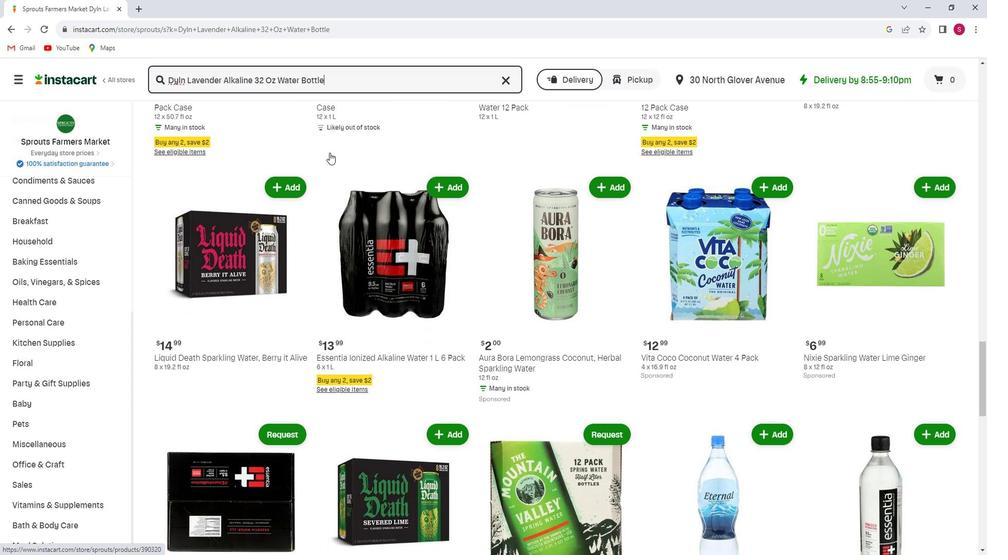 
Action: Mouse scrolled (343, 160) with delta (0, 0)
Screenshot: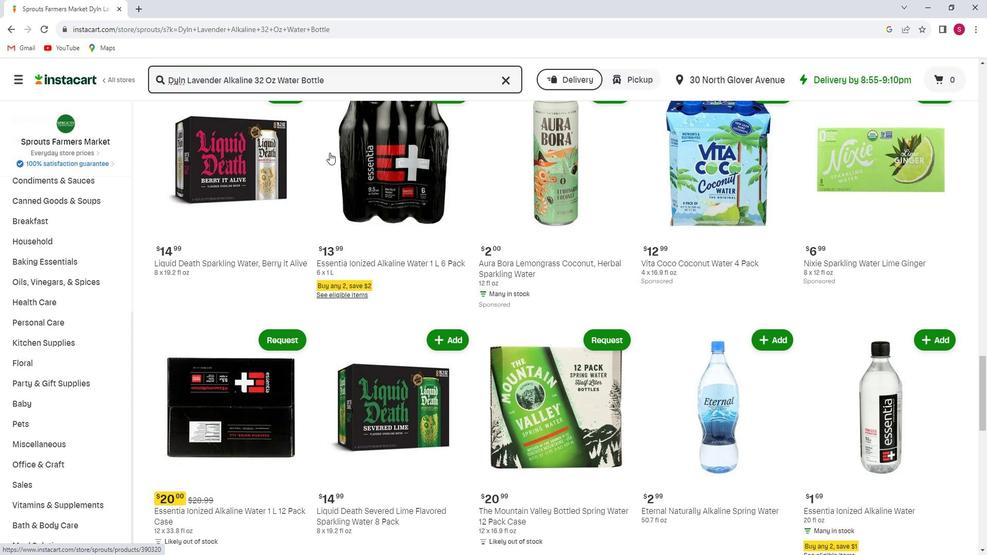 
Action: Mouse scrolled (343, 160) with delta (0, 0)
Screenshot: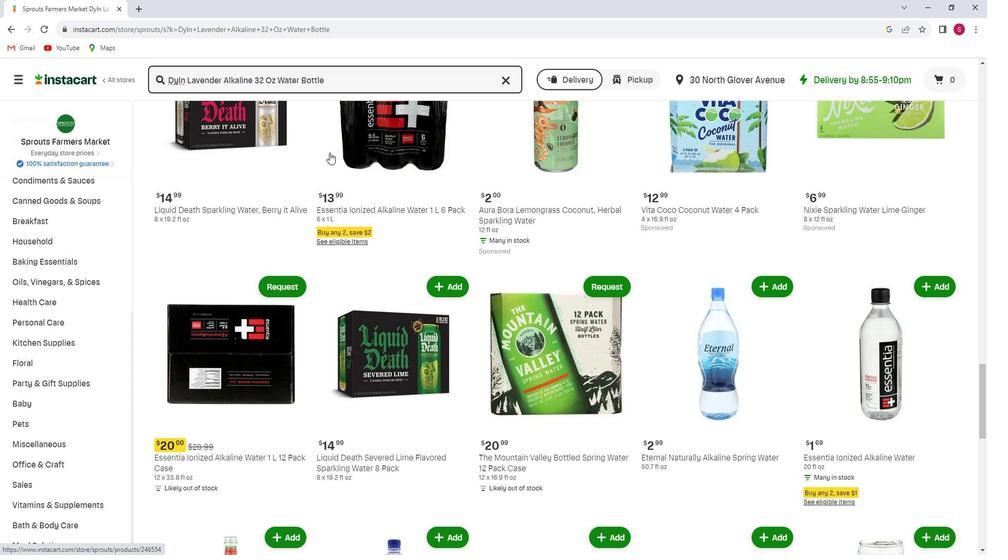 
Action: Mouse scrolled (343, 160) with delta (0, 0)
Screenshot: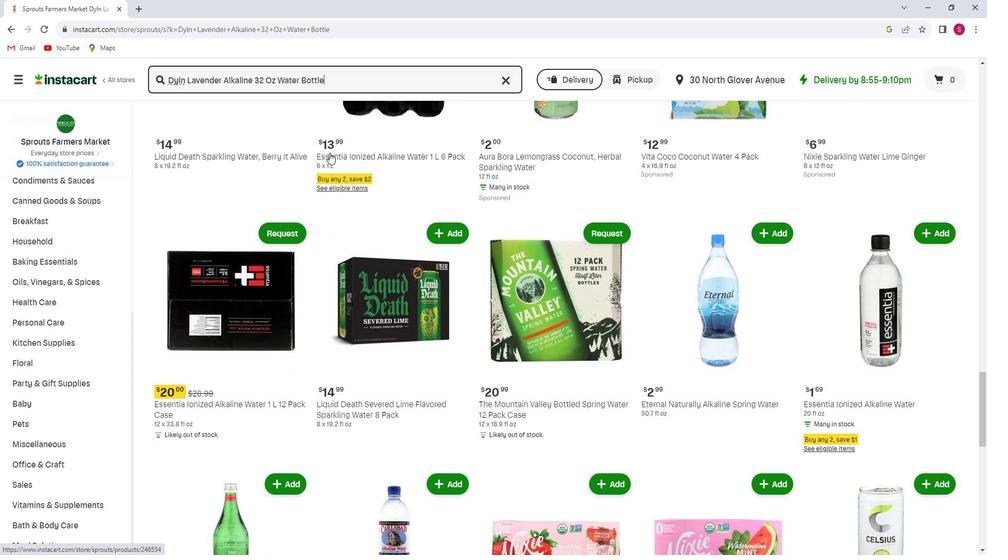 
Action: Mouse scrolled (343, 160) with delta (0, 0)
Screenshot: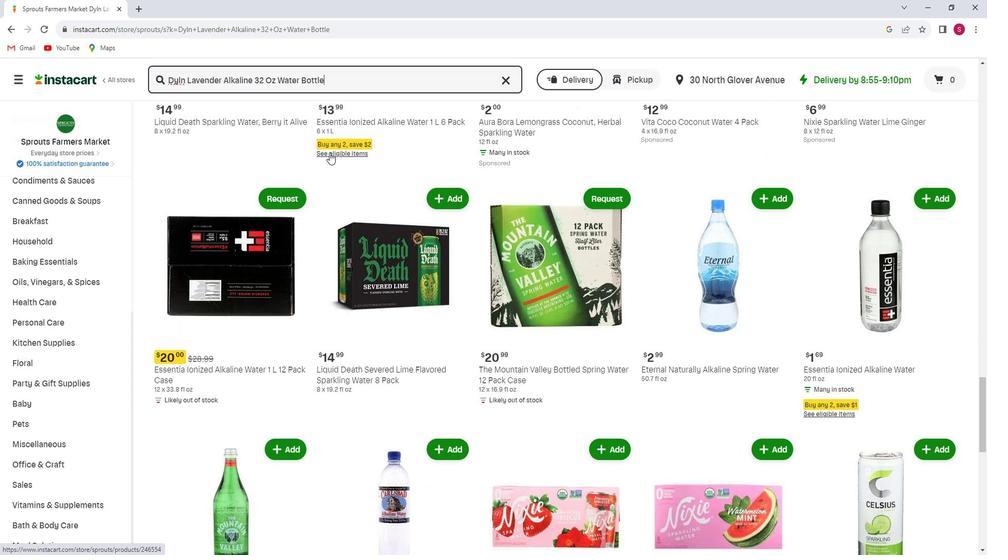 
Action: Mouse scrolled (343, 160) with delta (0, 0)
Screenshot: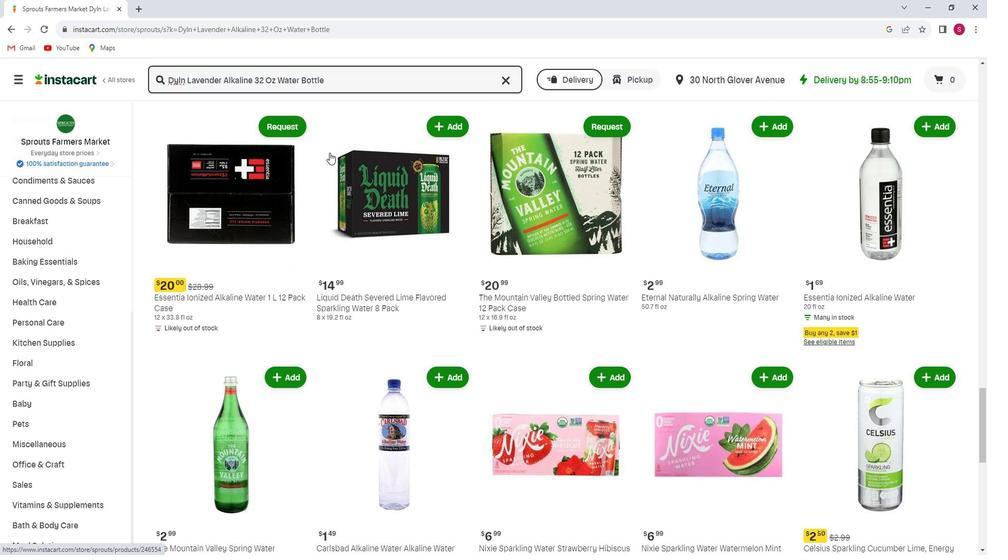 
Action: Mouse scrolled (343, 160) with delta (0, 0)
Screenshot: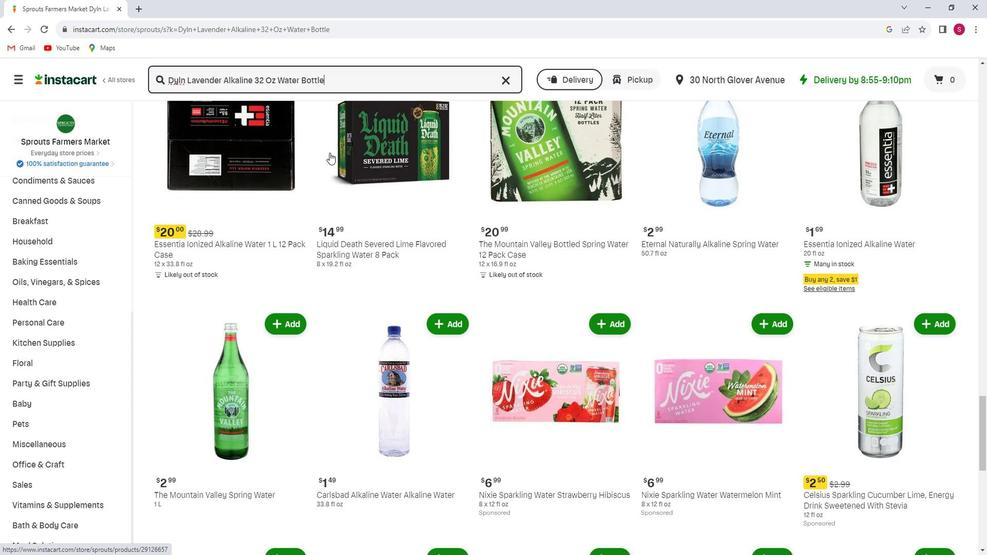 
Action: Mouse scrolled (343, 160) with delta (0, 0)
Screenshot: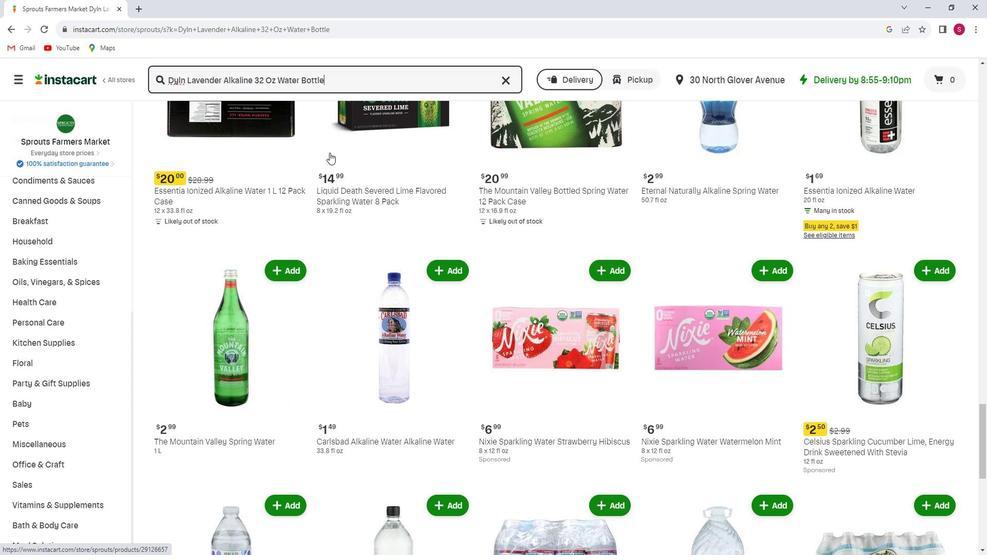 
Action: Mouse scrolled (343, 160) with delta (0, 0)
Screenshot: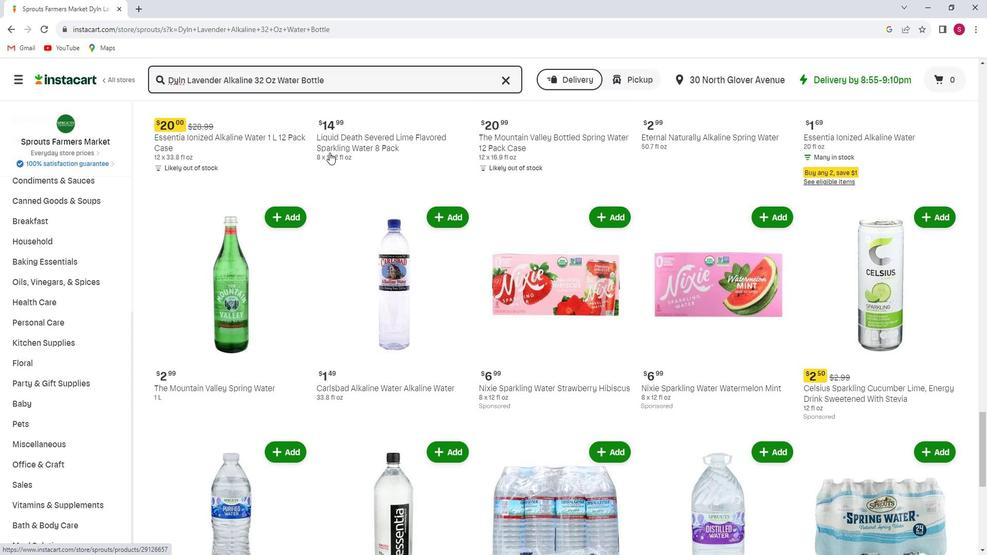 
Action: Mouse scrolled (343, 160) with delta (0, 0)
Screenshot: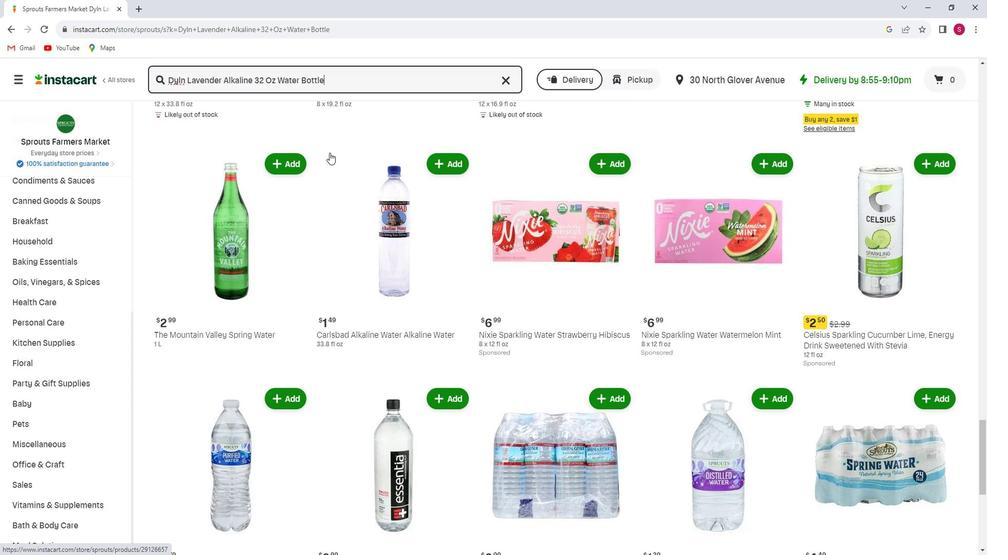 
Action: Mouse scrolled (343, 160) with delta (0, 0)
Screenshot: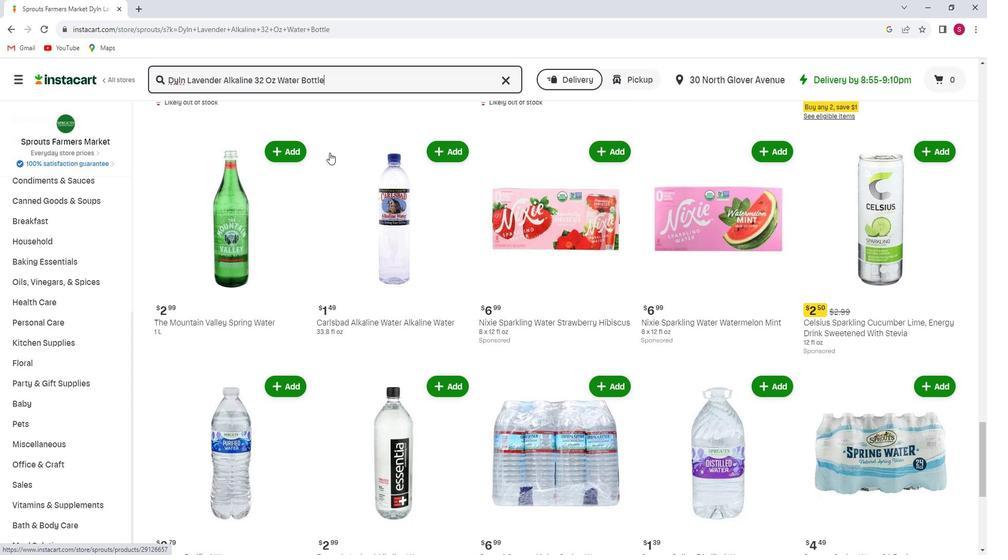 
Action: Mouse scrolled (343, 160) with delta (0, 0)
Screenshot: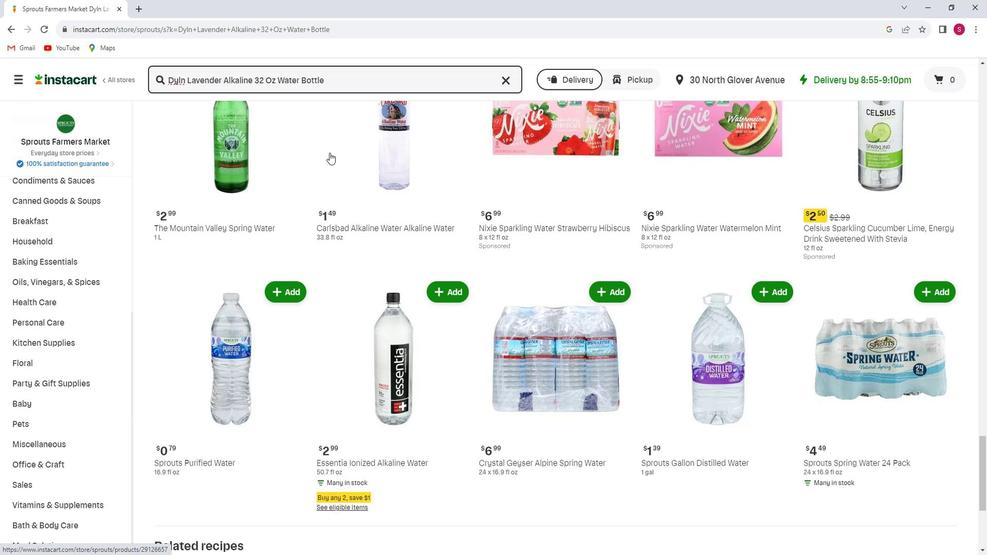 
Action: Mouse scrolled (343, 160) with delta (0, 0)
Screenshot: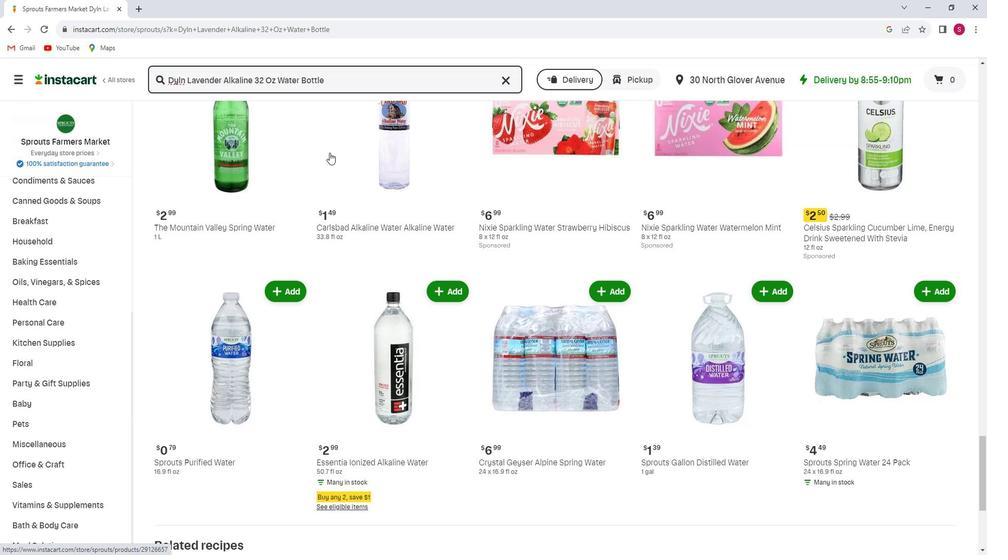 
Action: Mouse scrolled (343, 160) with delta (0, 0)
Screenshot: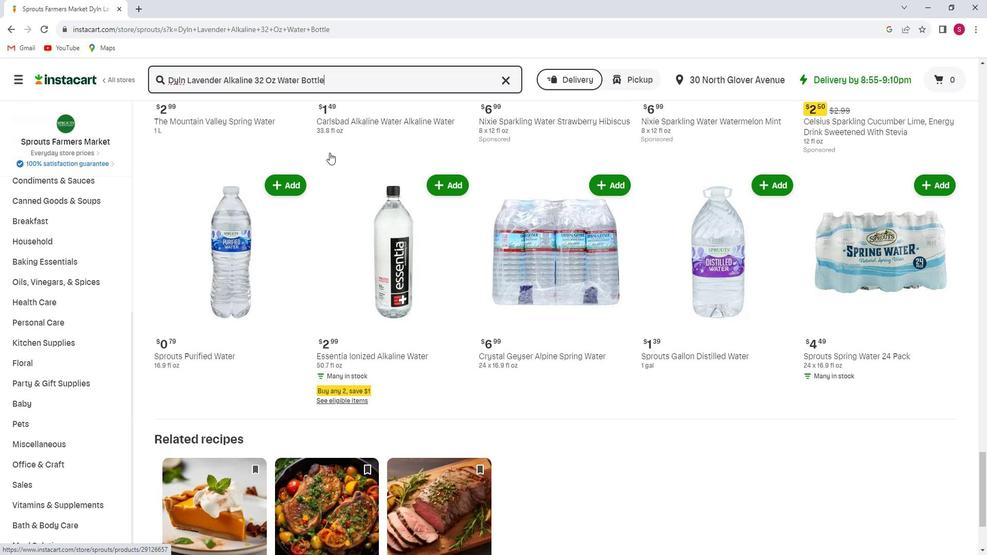 
Action: Mouse scrolled (343, 160) with delta (0, 0)
Screenshot: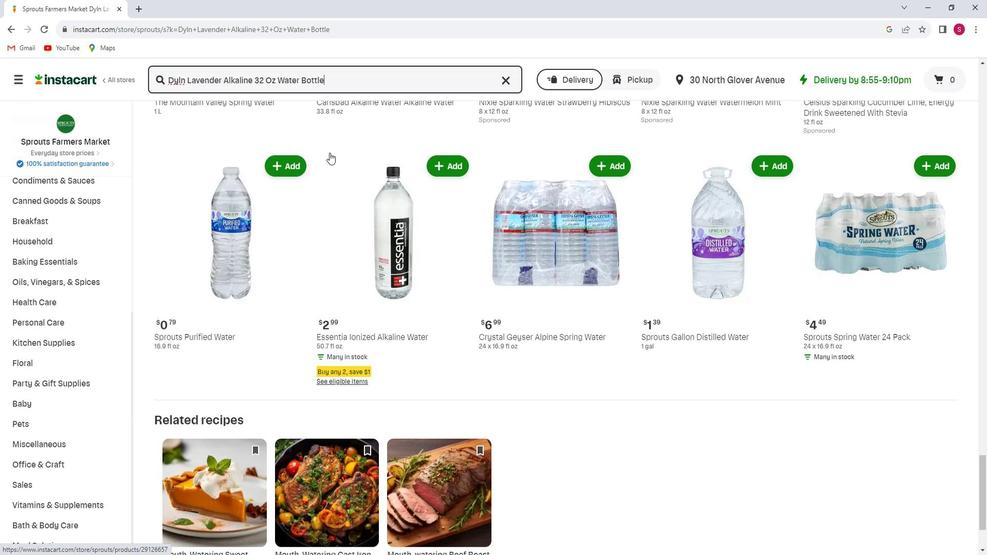 
Action: Mouse scrolled (343, 160) with delta (0, 0)
Screenshot: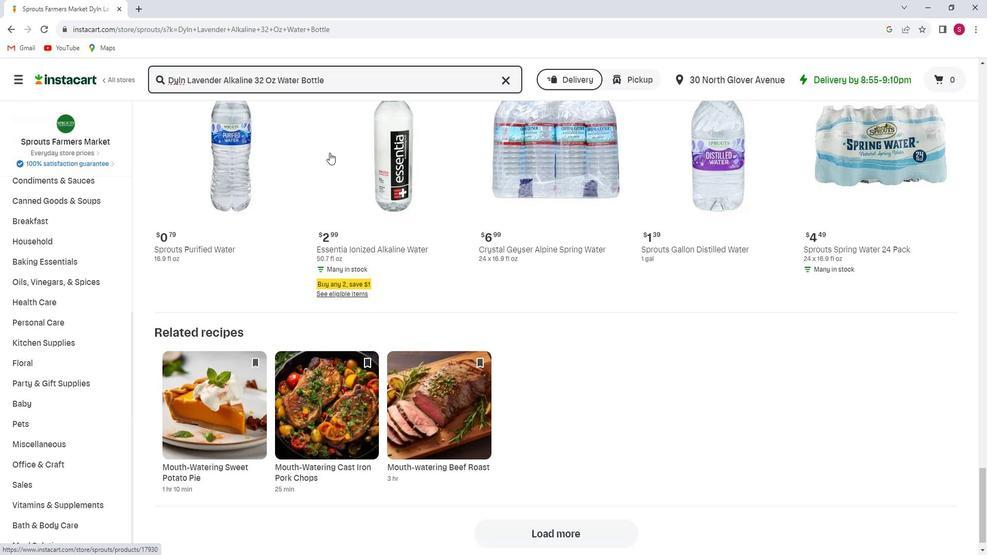 
Action: Mouse scrolled (343, 160) with delta (0, 0)
Screenshot: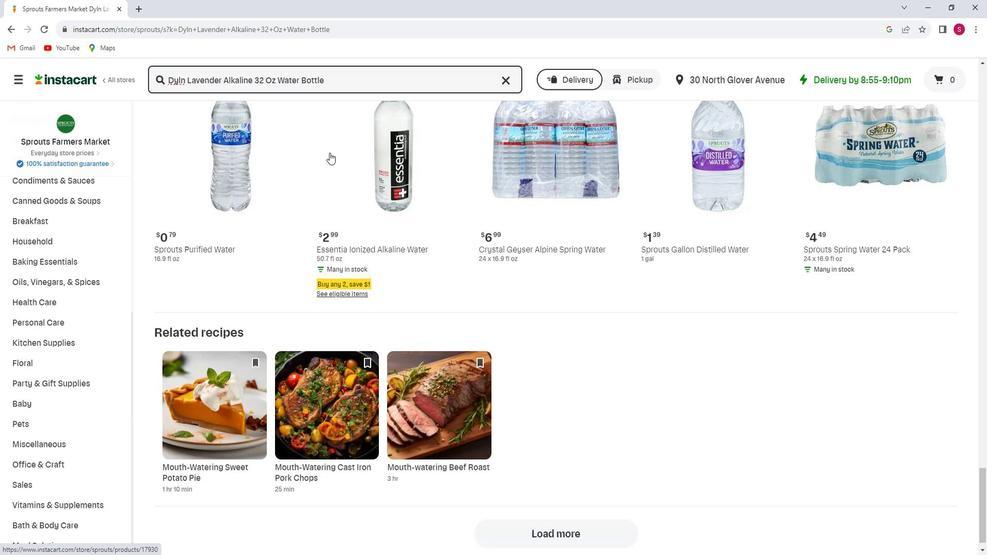 
Action: Mouse scrolled (343, 160) with delta (0, 0)
Screenshot: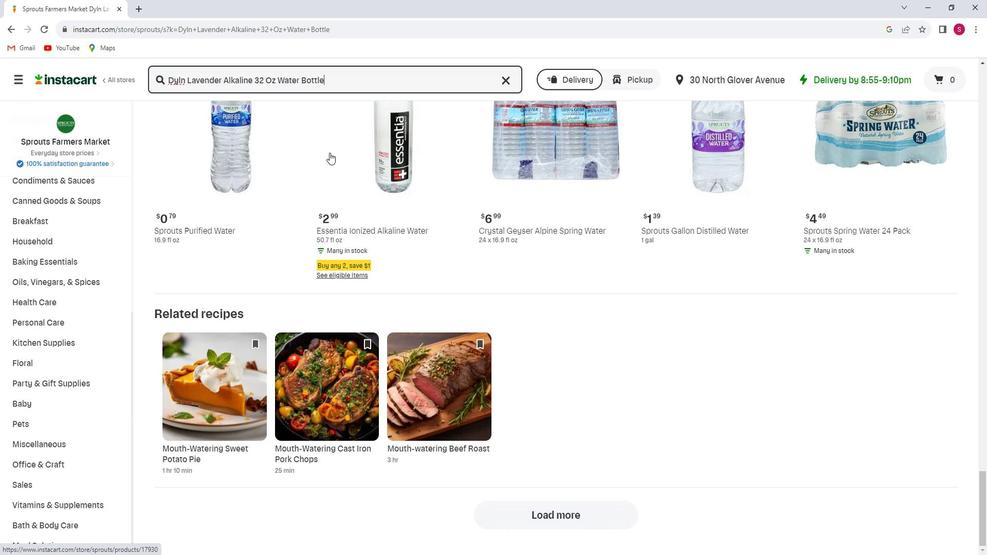 
Action: Mouse scrolled (343, 160) with delta (0, 0)
Screenshot: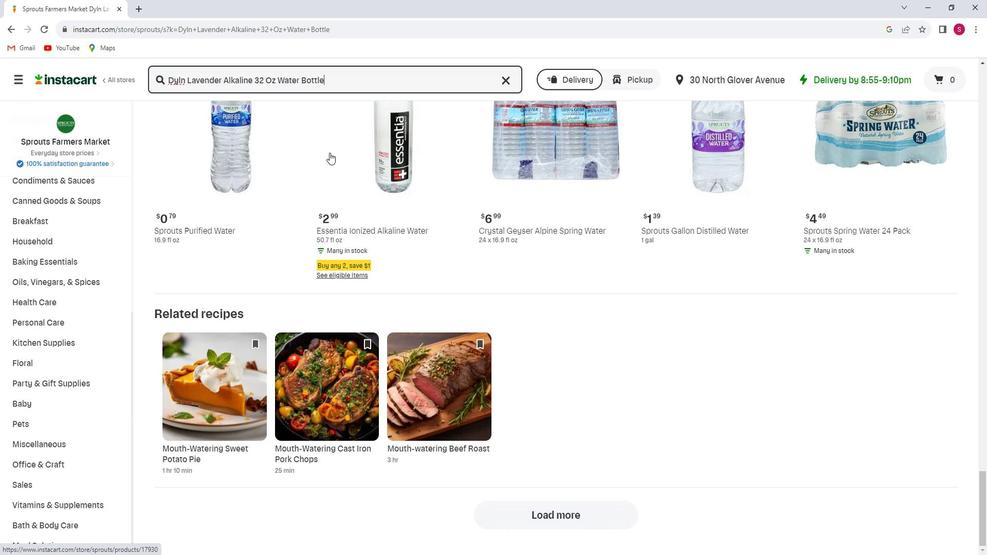 
